 Task: For heading Use Comfortaa with violet colour & bold.  font size for heading18,  'Change the font style of data to'Courier New and font size to 9,  Change the alignment of both headline & data to Align right In the sheet  auditingSalesGoals
Action: Mouse moved to (449, 174)
Screenshot: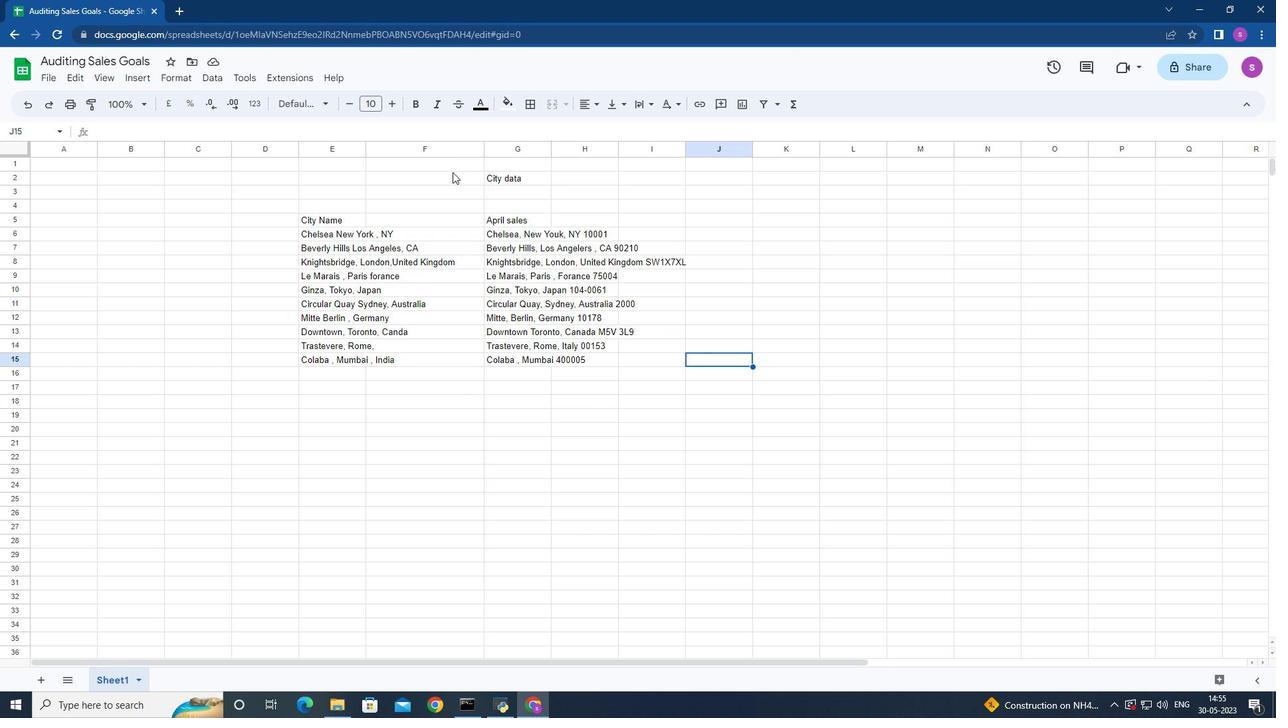 
Action: Mouse pressed left at (449, 174)
Screenshot: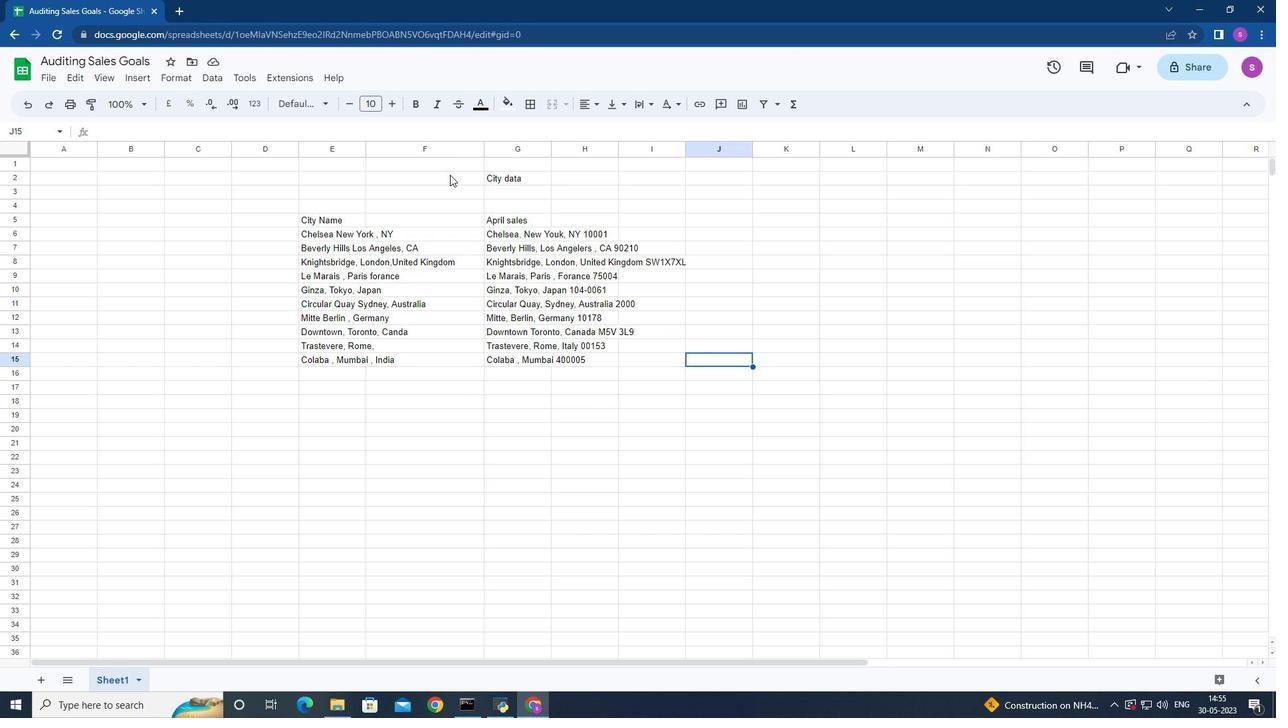 
Action: Mouse moved to (483, 104)
Screenshot: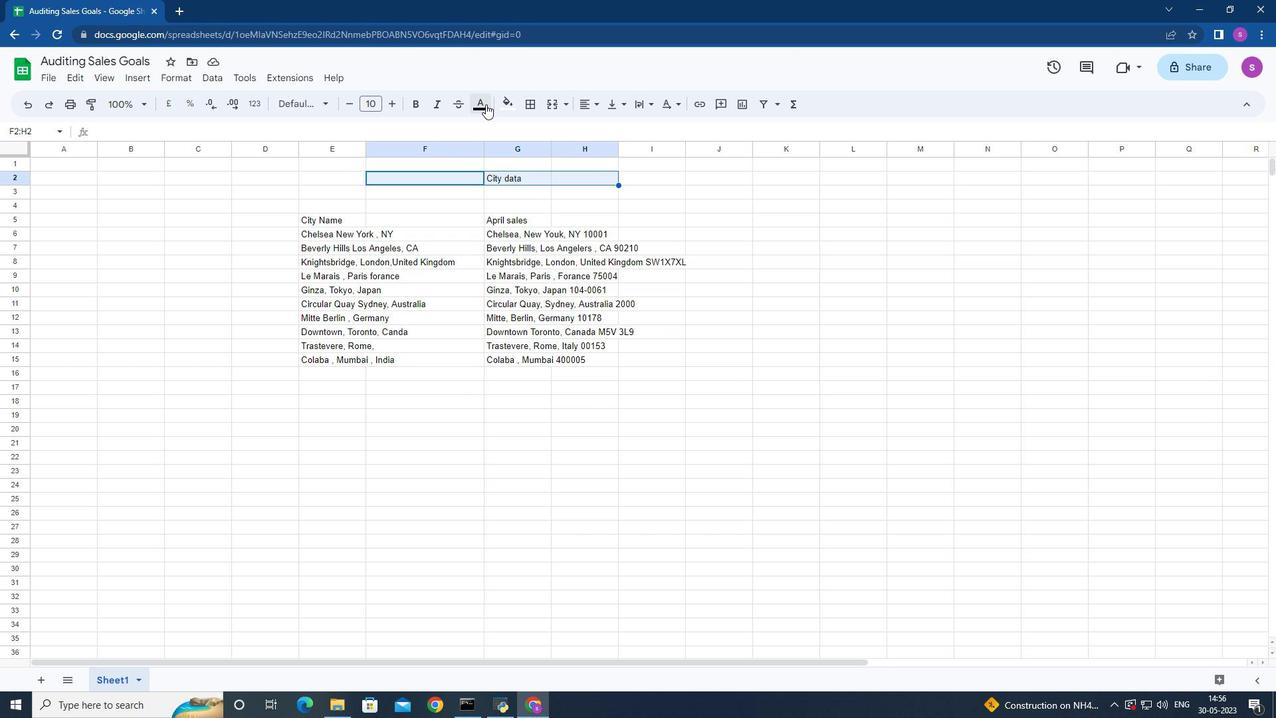 
Action: Mouse pressed left at (483, 104)
Screenshot: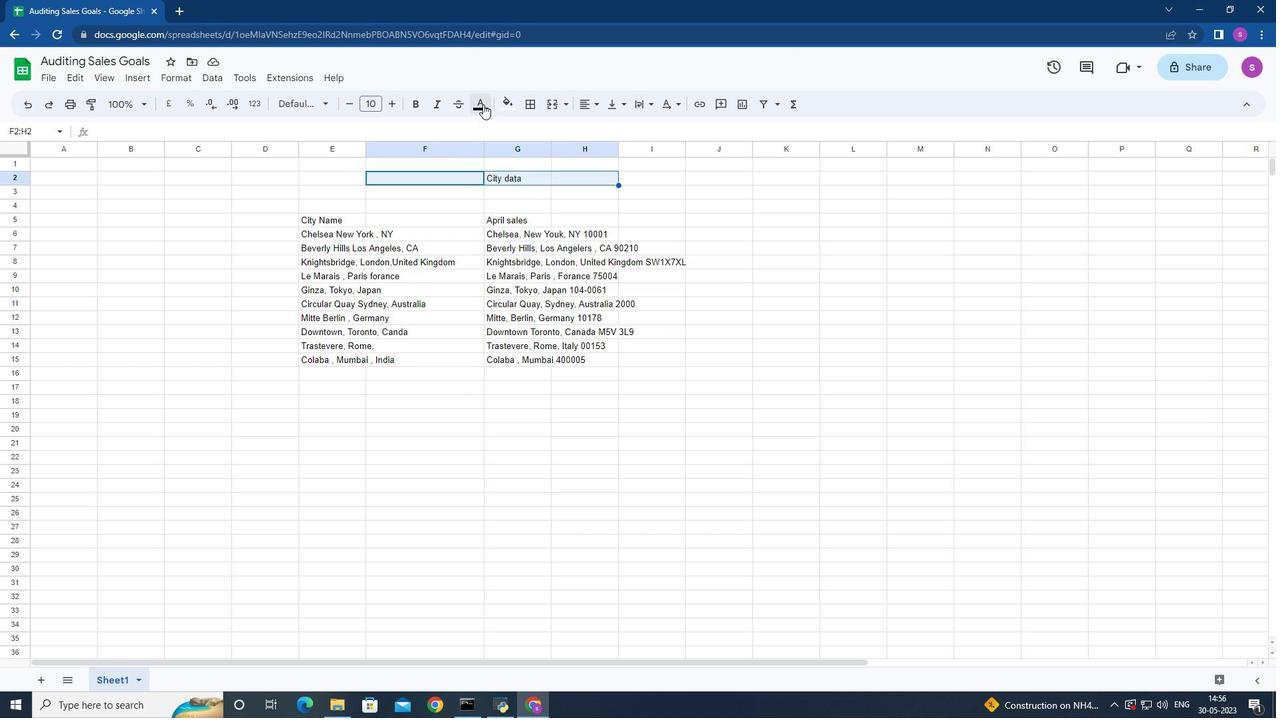 
Action: Mouse moved to (600, 162)
Screenshot: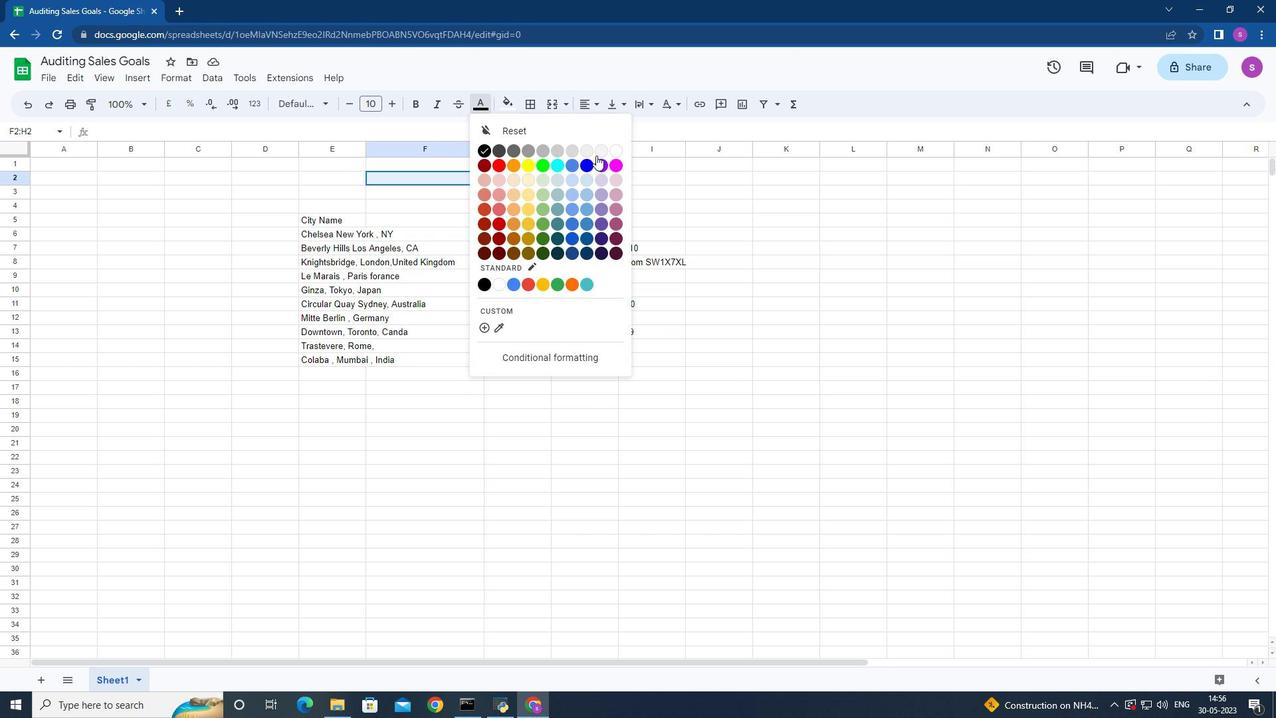 
Action: Mouse pressed left at (600, 162)
Screenshot: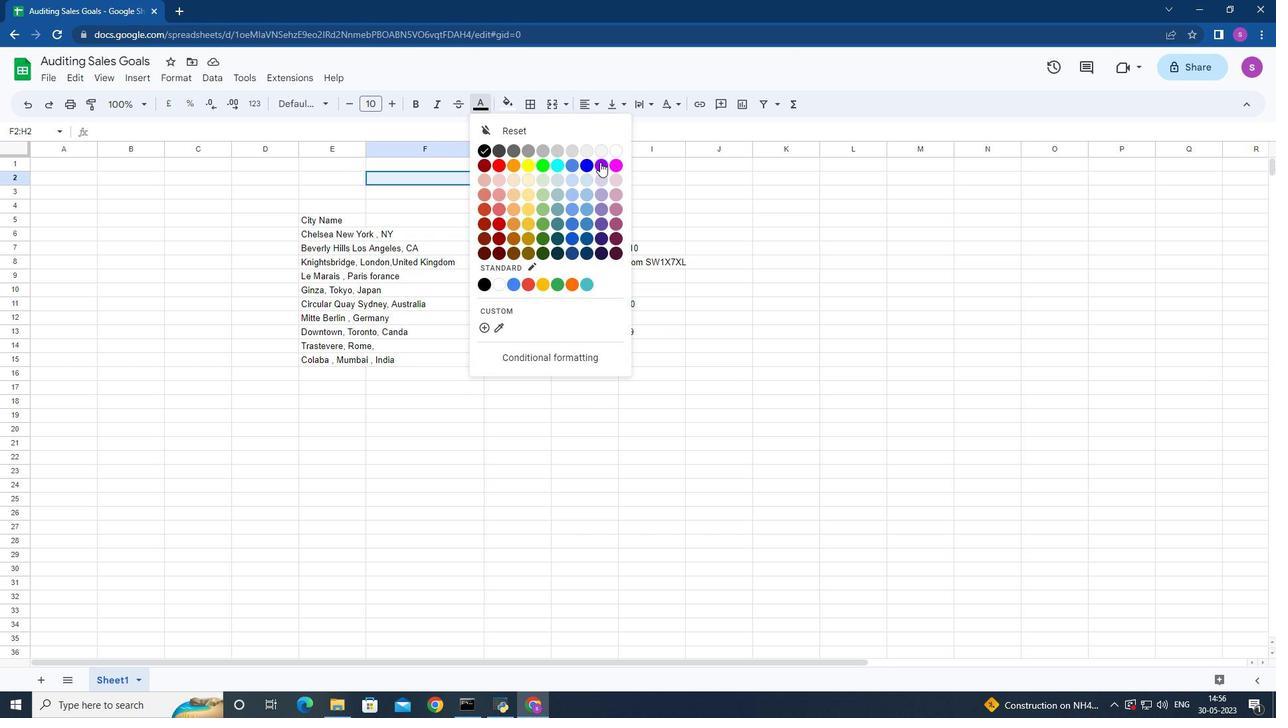 
Action: Mouse moved to (391, 104)
Screenshot: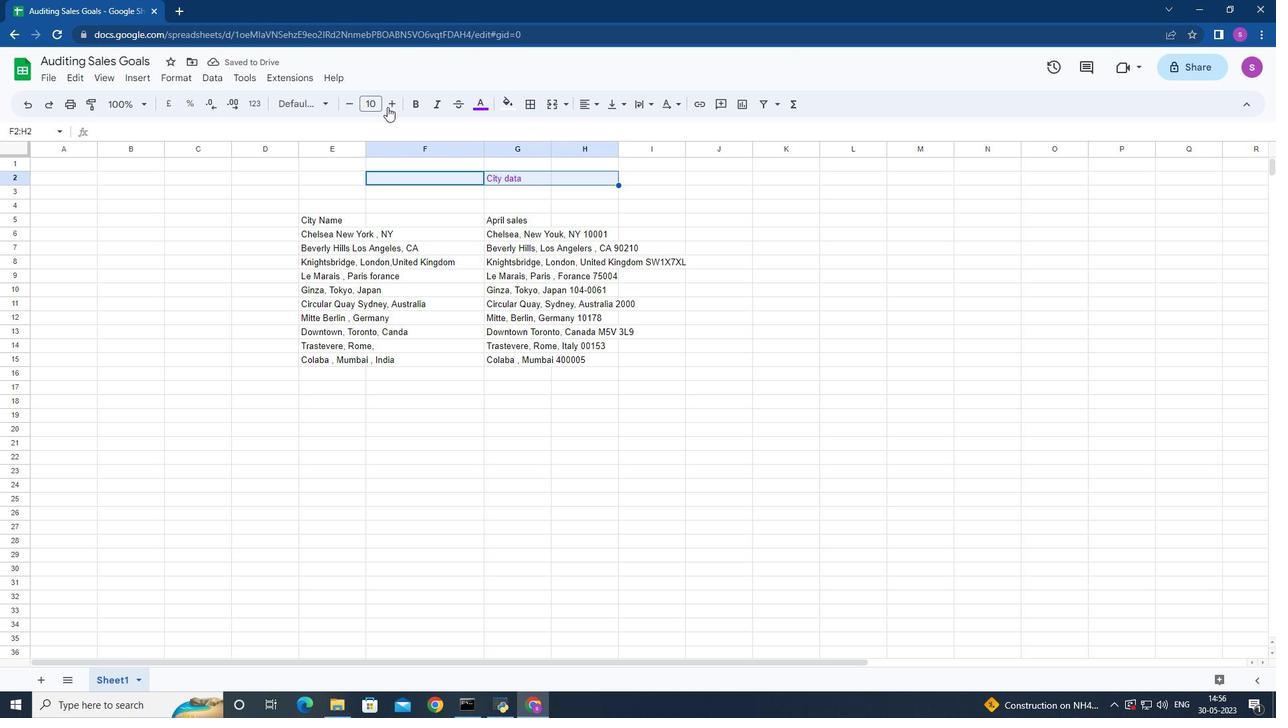 
Action: Mouse pressed left at (391, 104)
Screenshot: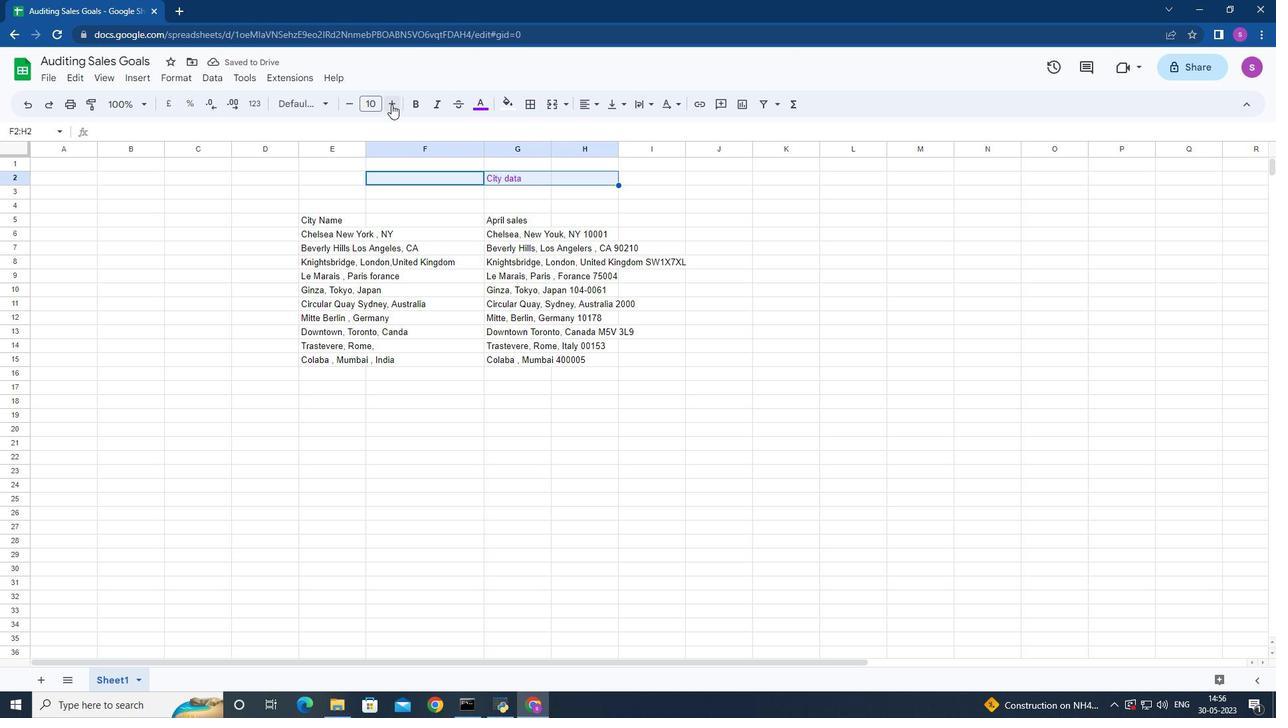 
Action: Mouse pressed left at (391, 104)
Screenshot: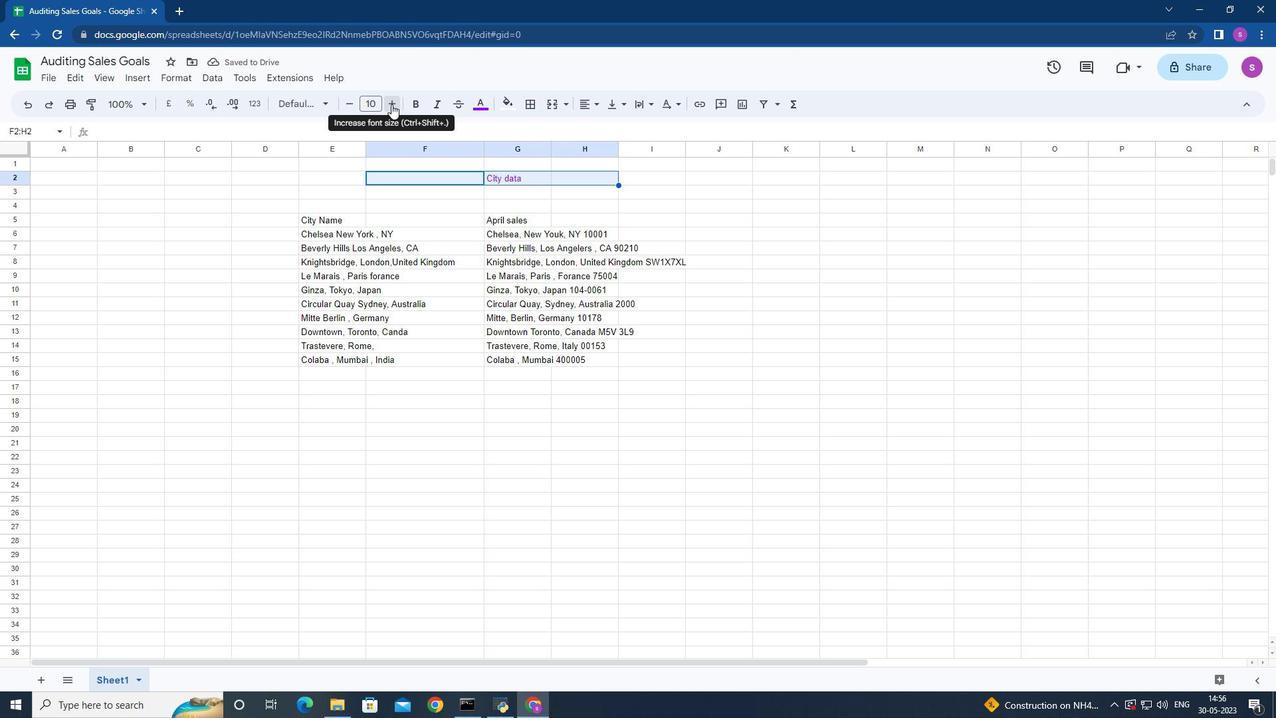 
Action: Mouse pressed left at (391, 104)
Screenshot: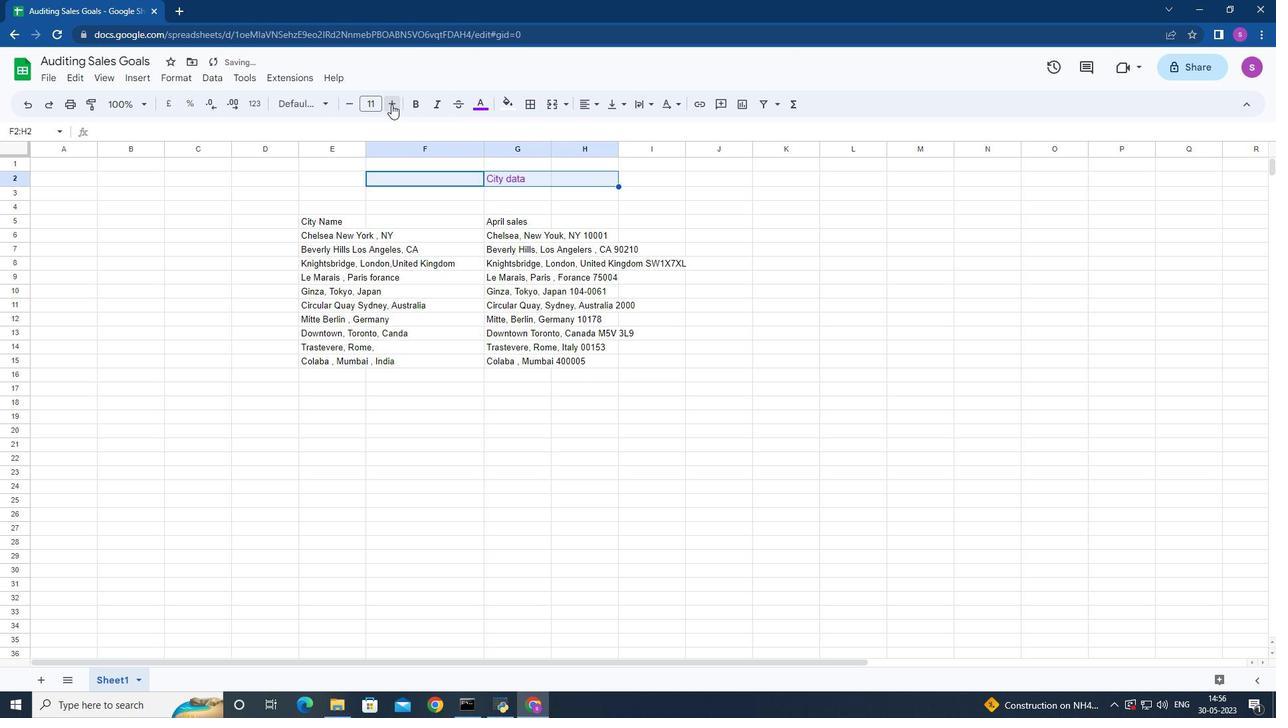 
Action: Mouse pressed left at (391, 104)
Screenshot: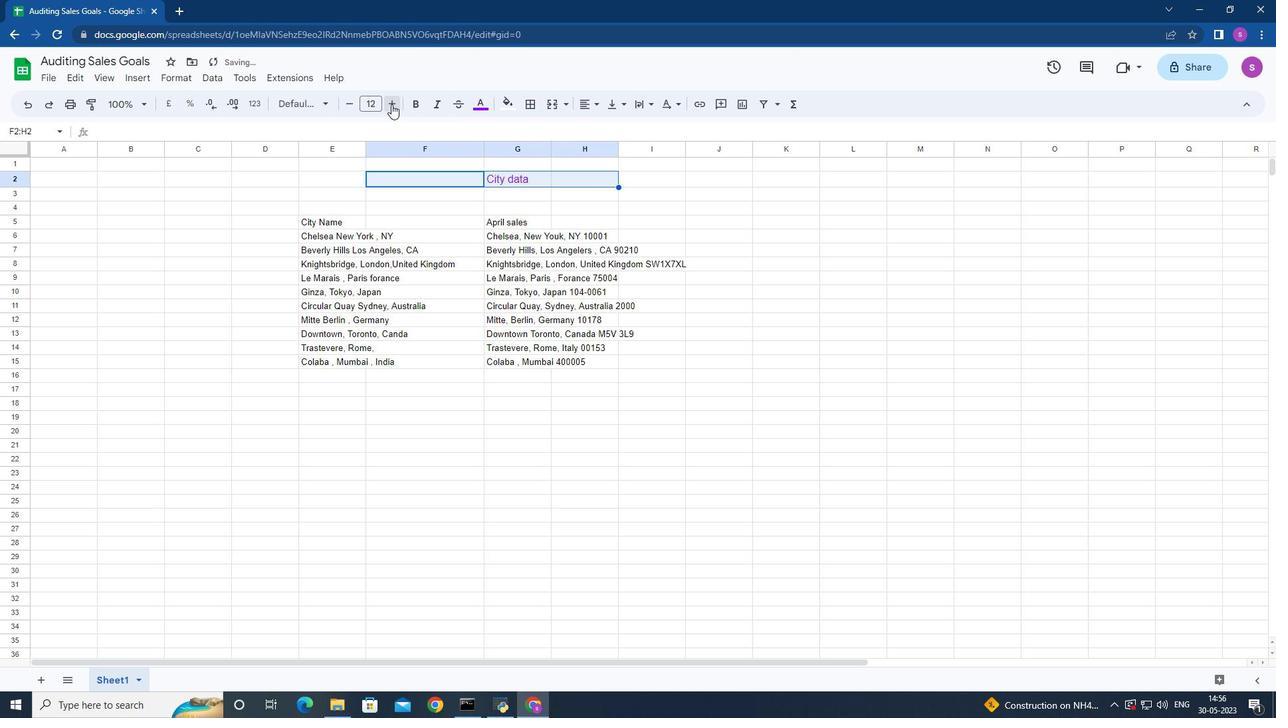 
Action: Mouse pressed left at (391, 104)
Screenshot: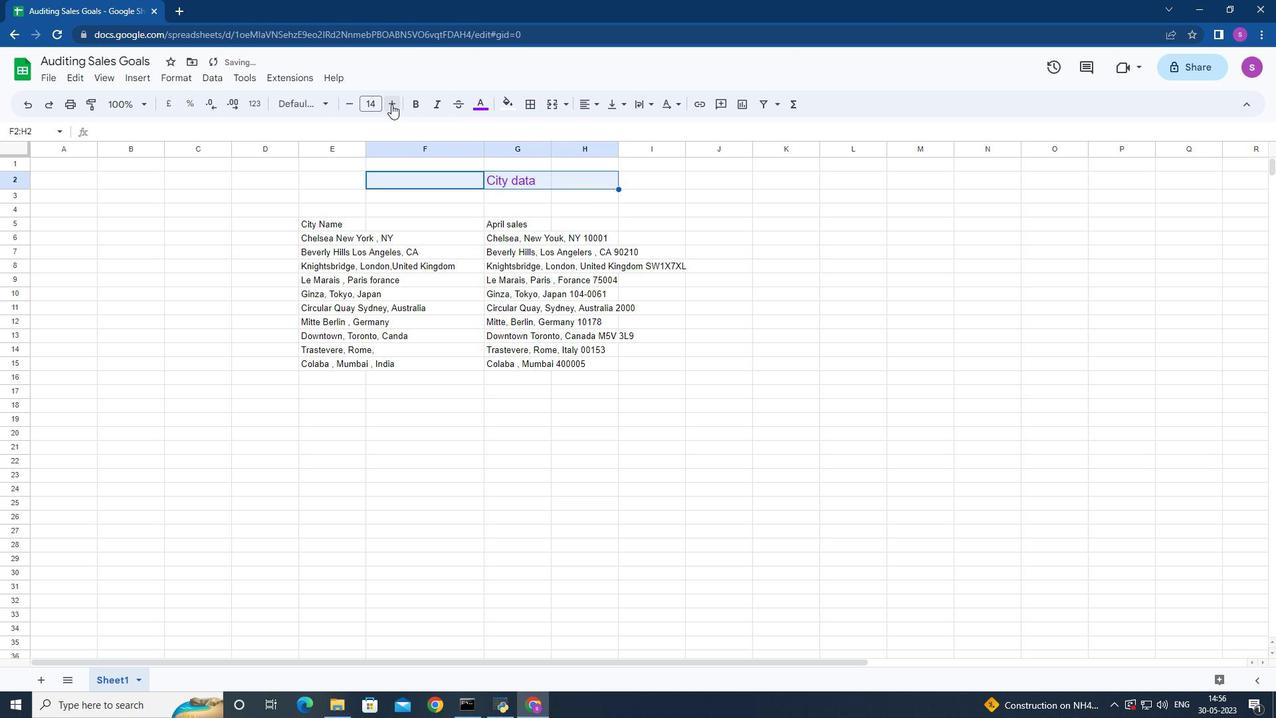 
Action: Mouse pressed left at (391, 104)
Screenshot: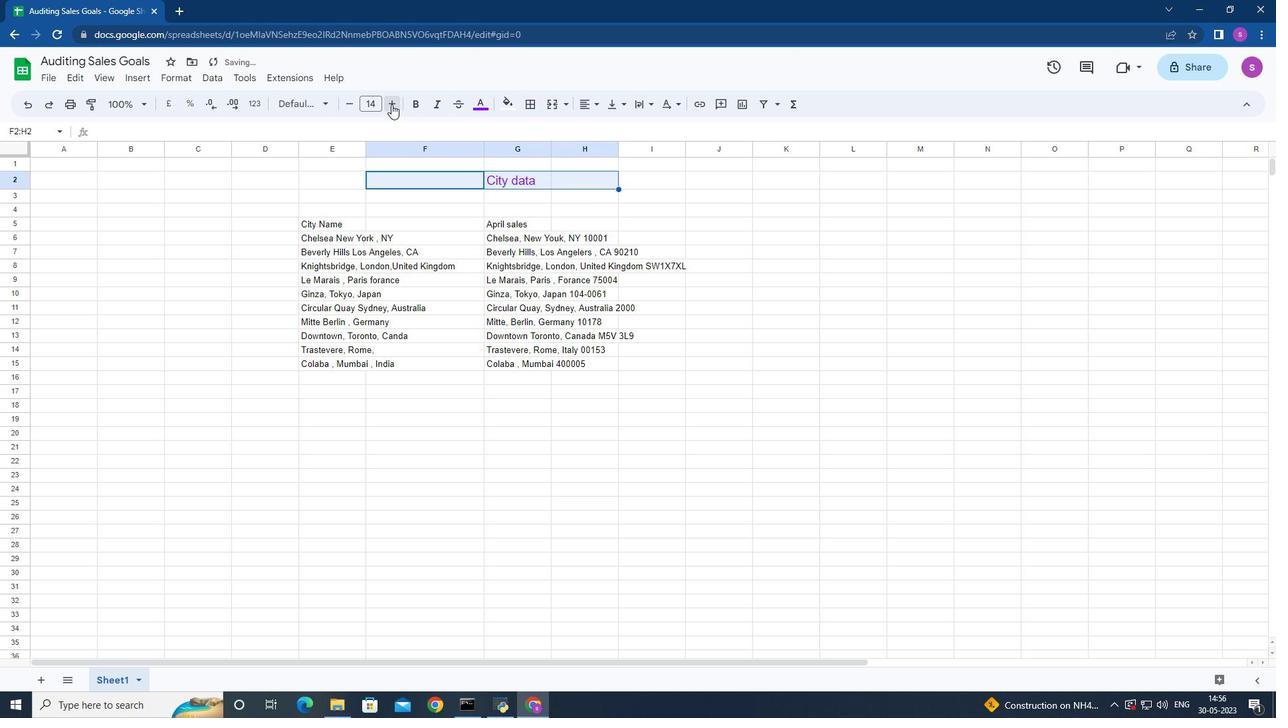 
Action: Mouse pressed left at (391, 104)
Screenshot: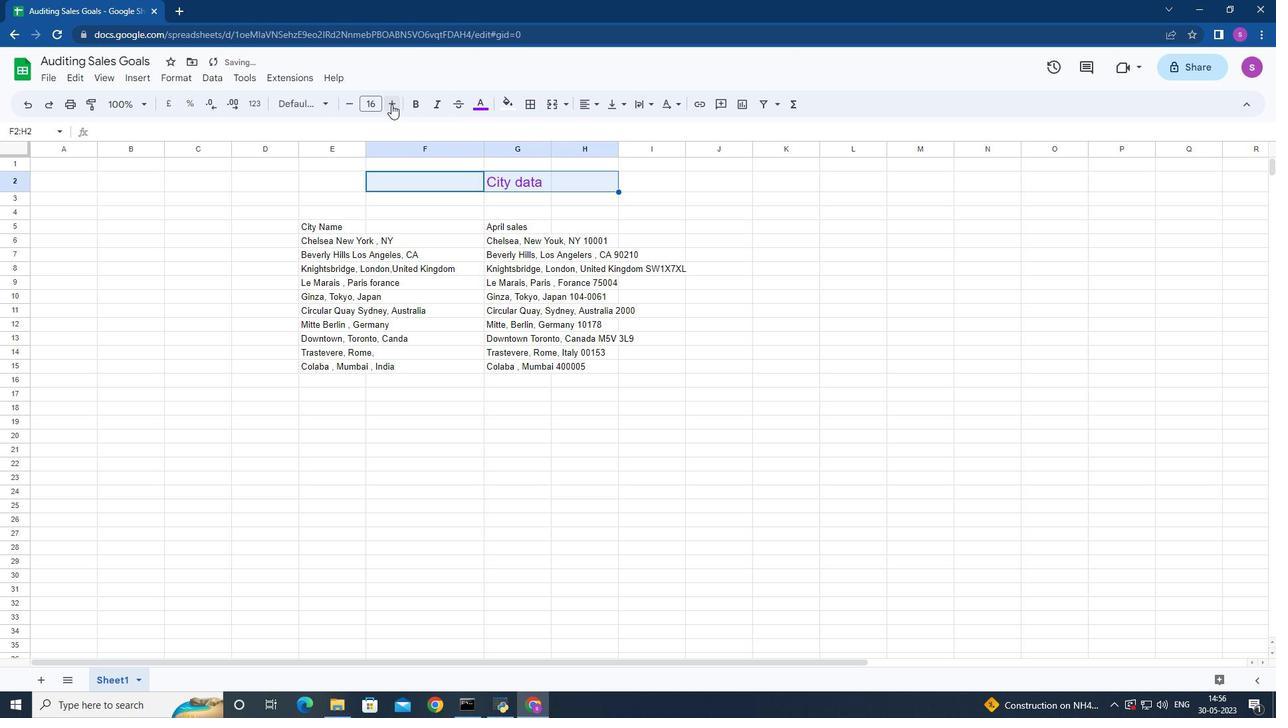 
Action: Mouse pressed left at (391, 104)
Screenshot: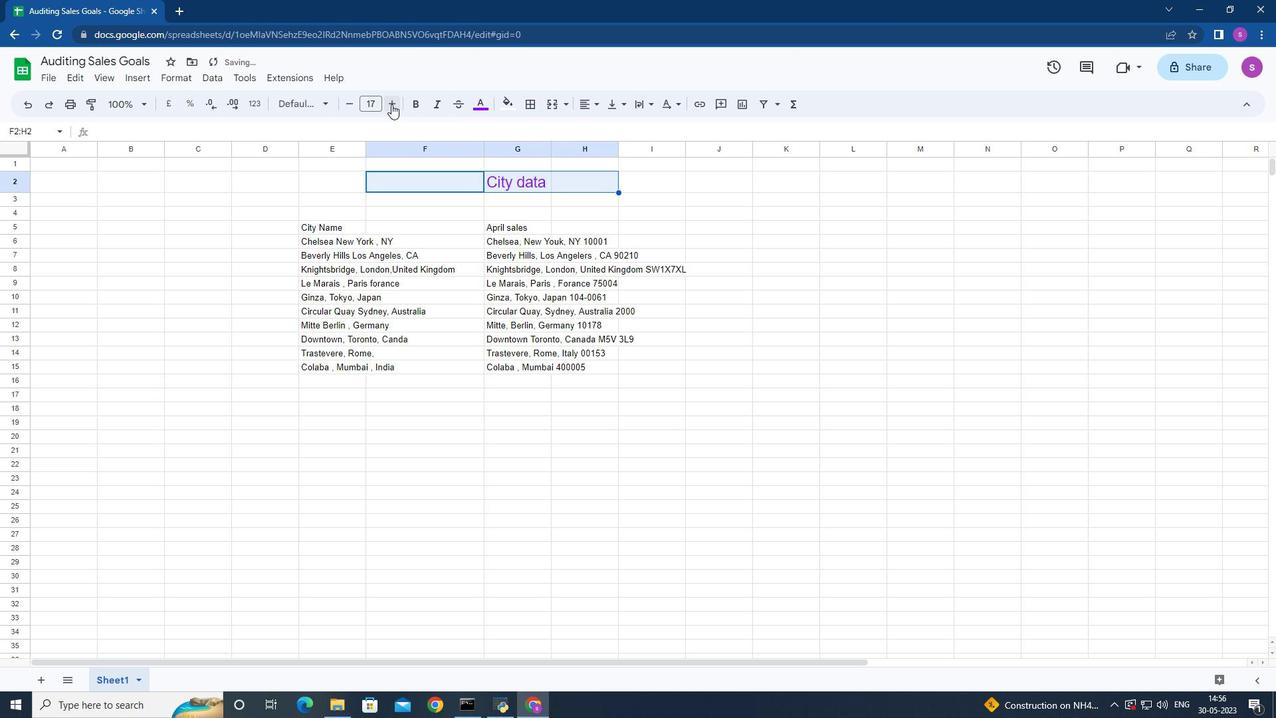 
Action: Mouse moved to (417, 107)
Screenshot: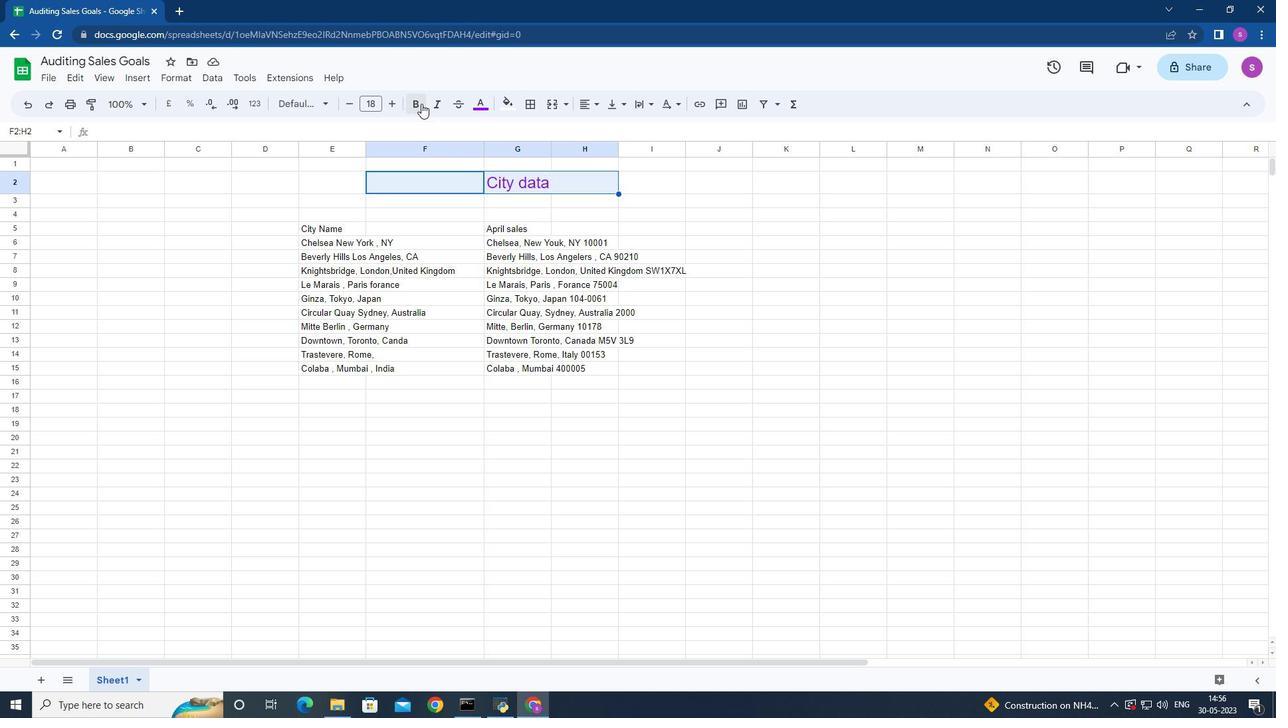 
Action: Mouse pressed left at (417, 107)
Screenshot: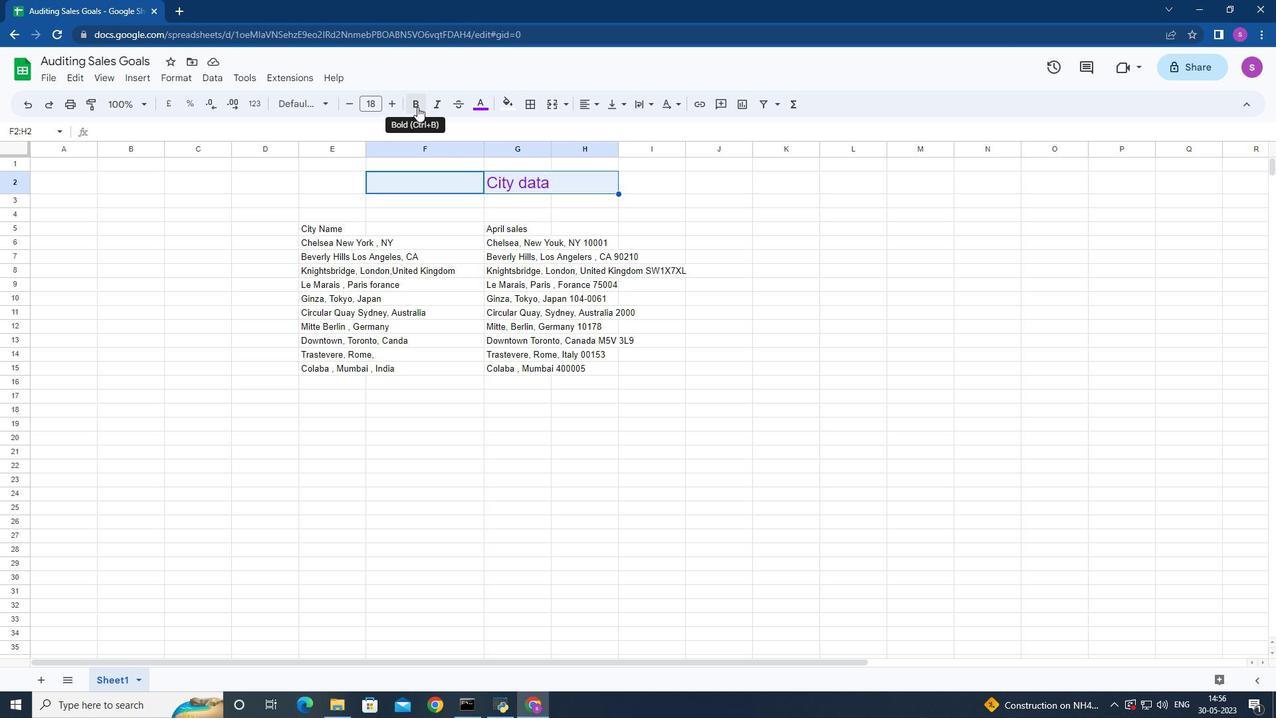 
Action: Mouse moved to (301, 226)
Screenshot: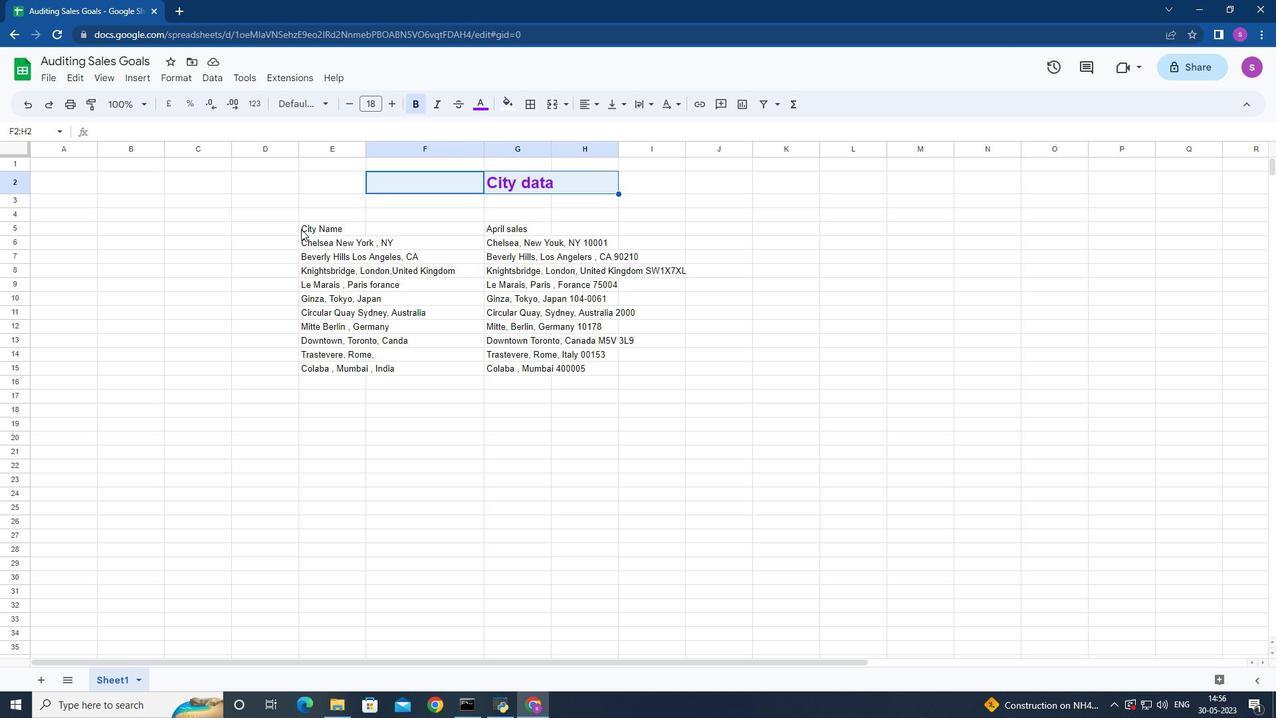 
Action: Mouse pressed left at (301, 226)
Screenshot: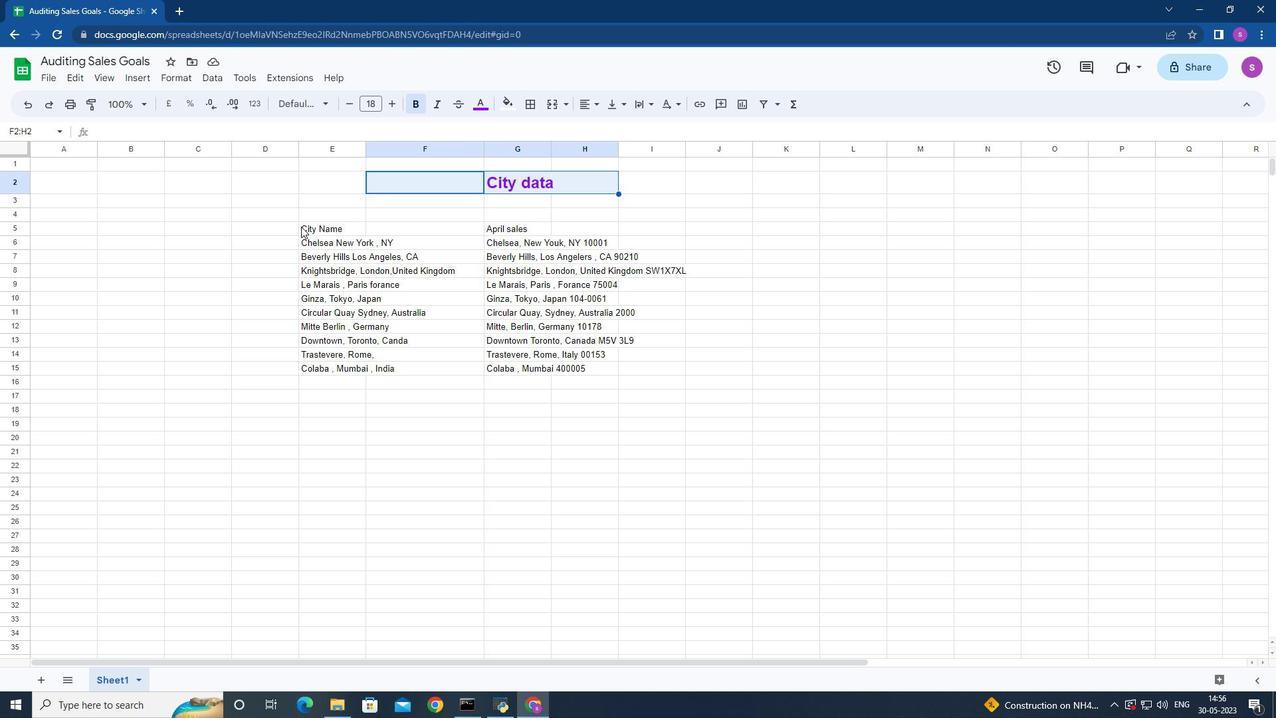 
Action: Mouse moved to (322, 104)
Screenshot: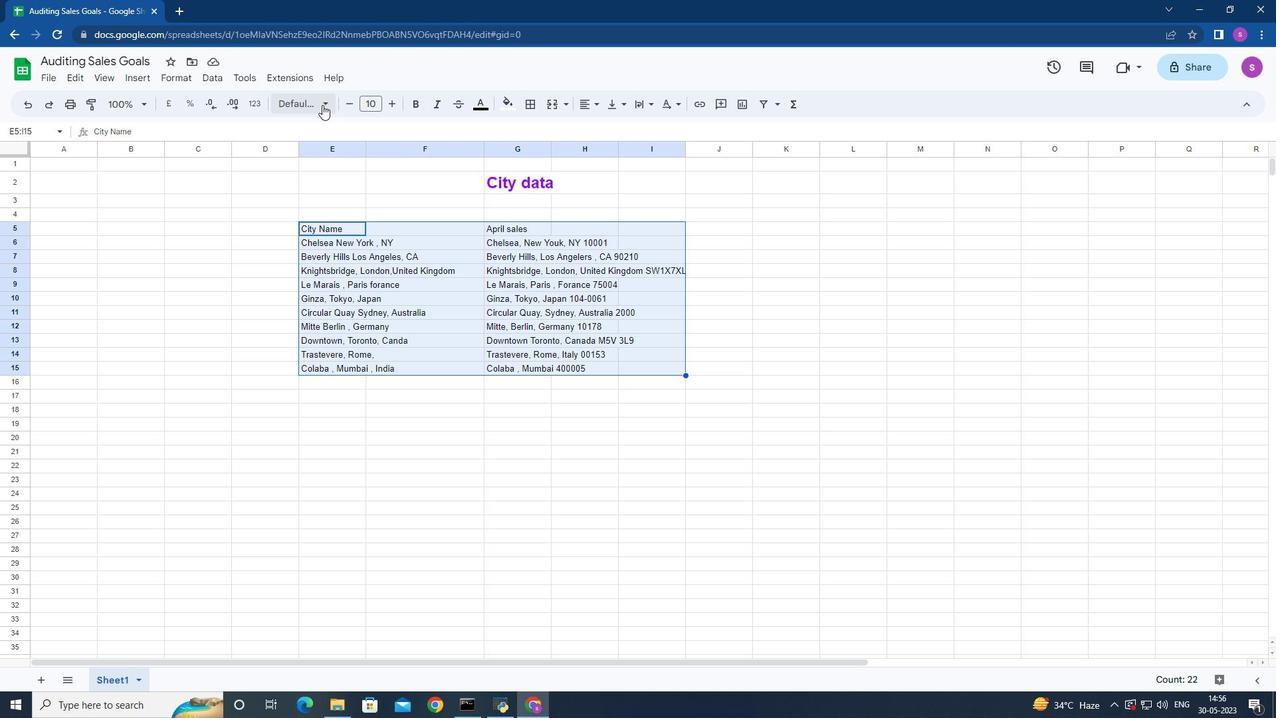 
Action: Mouse pressed left at (322, 104)
Screenshot: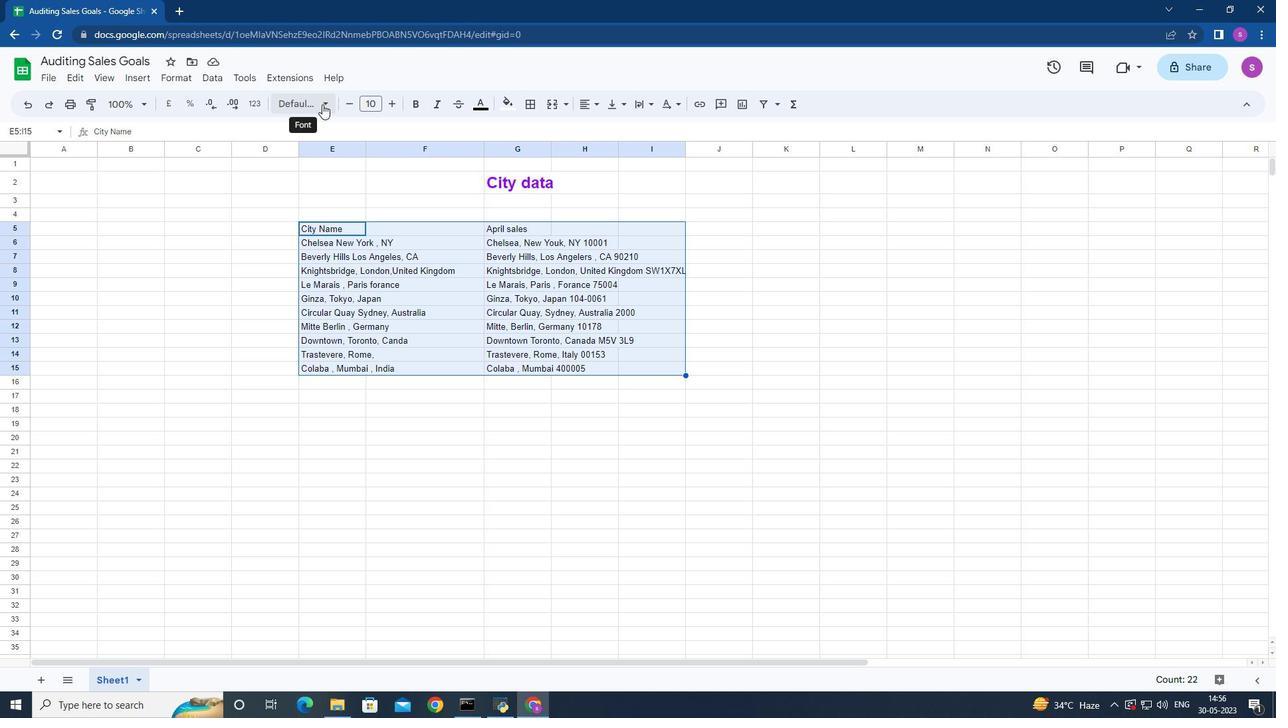 
Action: Mouse moved to (375, 468)
Screenshot: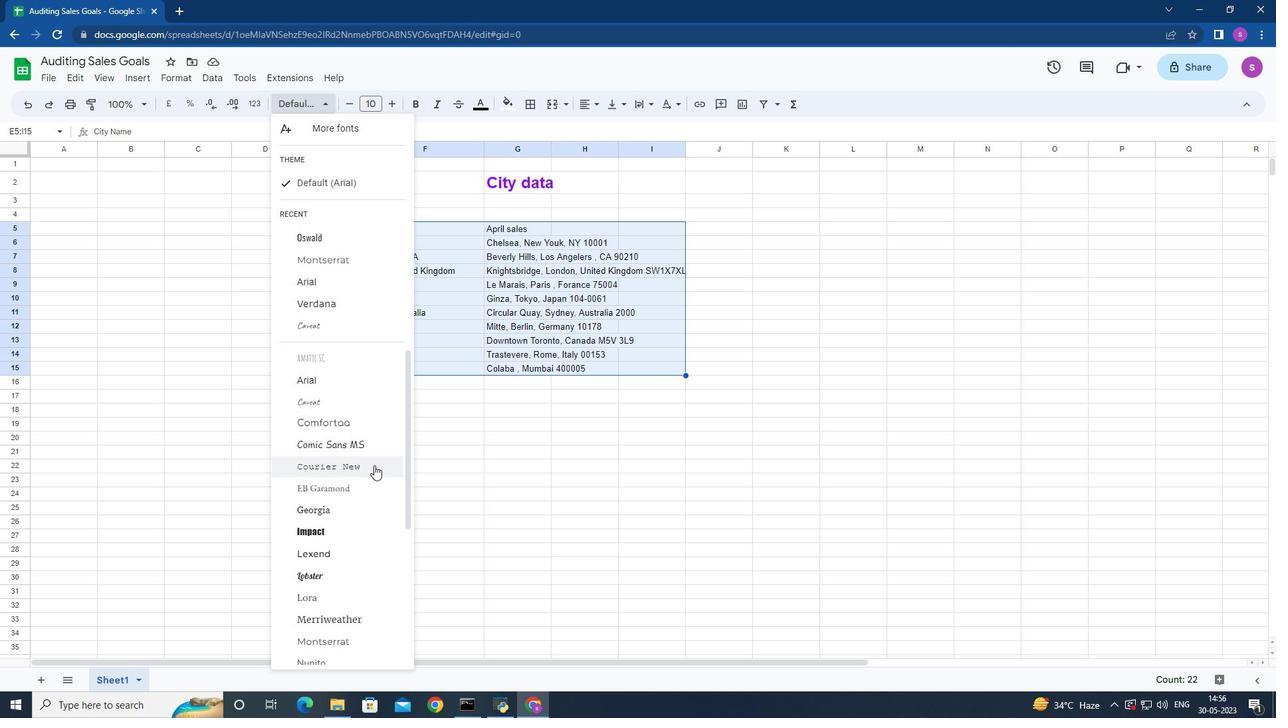 
Action: Mouse pressed left at (375, 468)
Screenshot: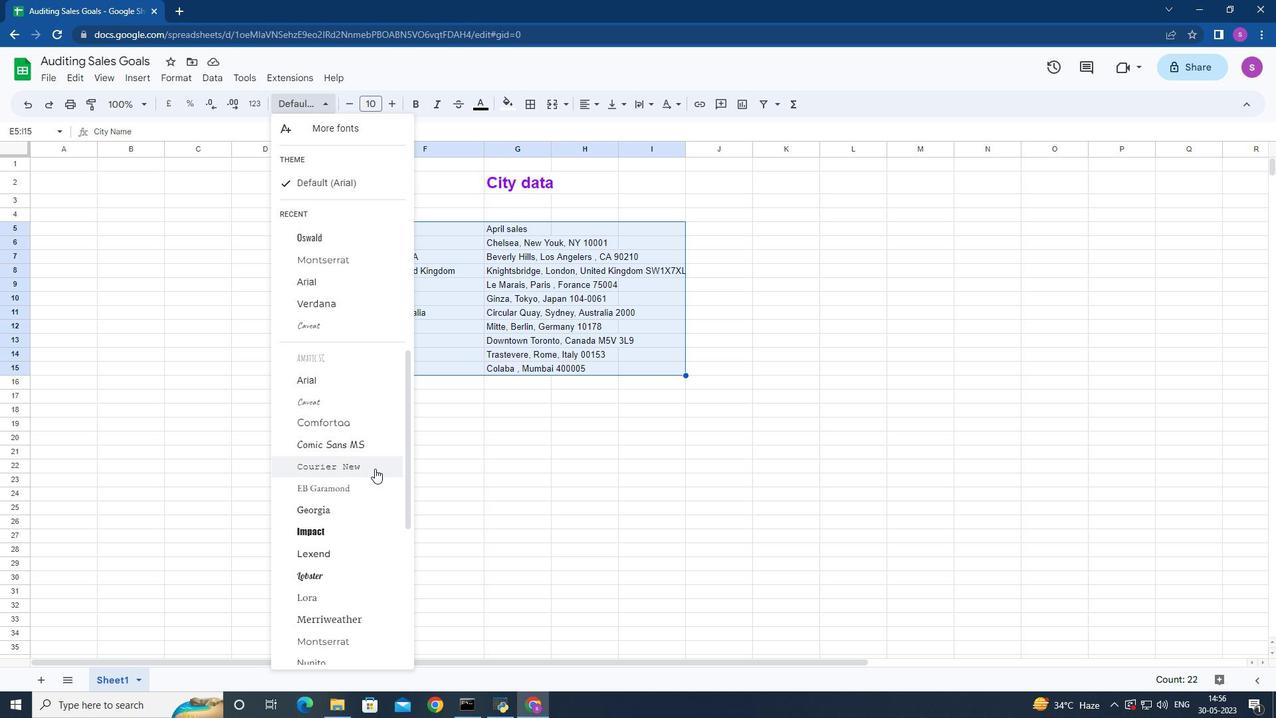 
Action: Mouse moved to (348, 103)
Screenshot: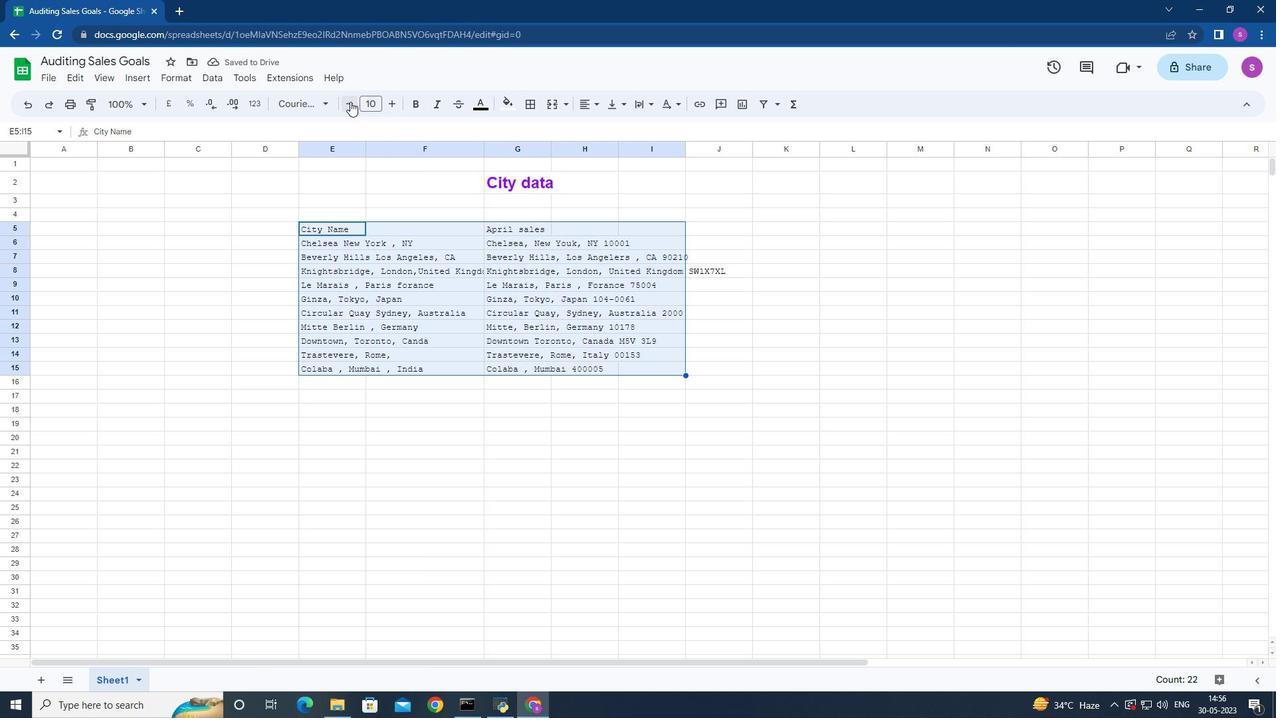 
Action: Mouse pressed left at (348, 103)
Screenshot: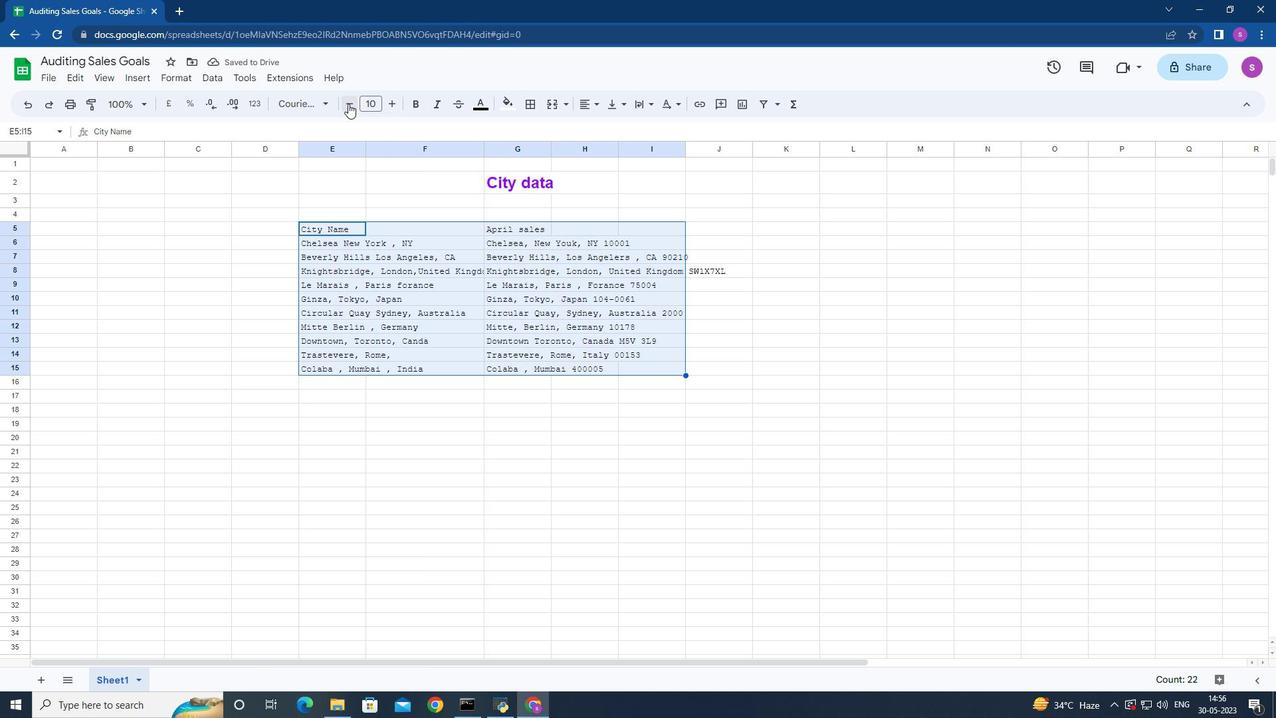 
Action: Mouse moved to (593, 104)
Screenshot: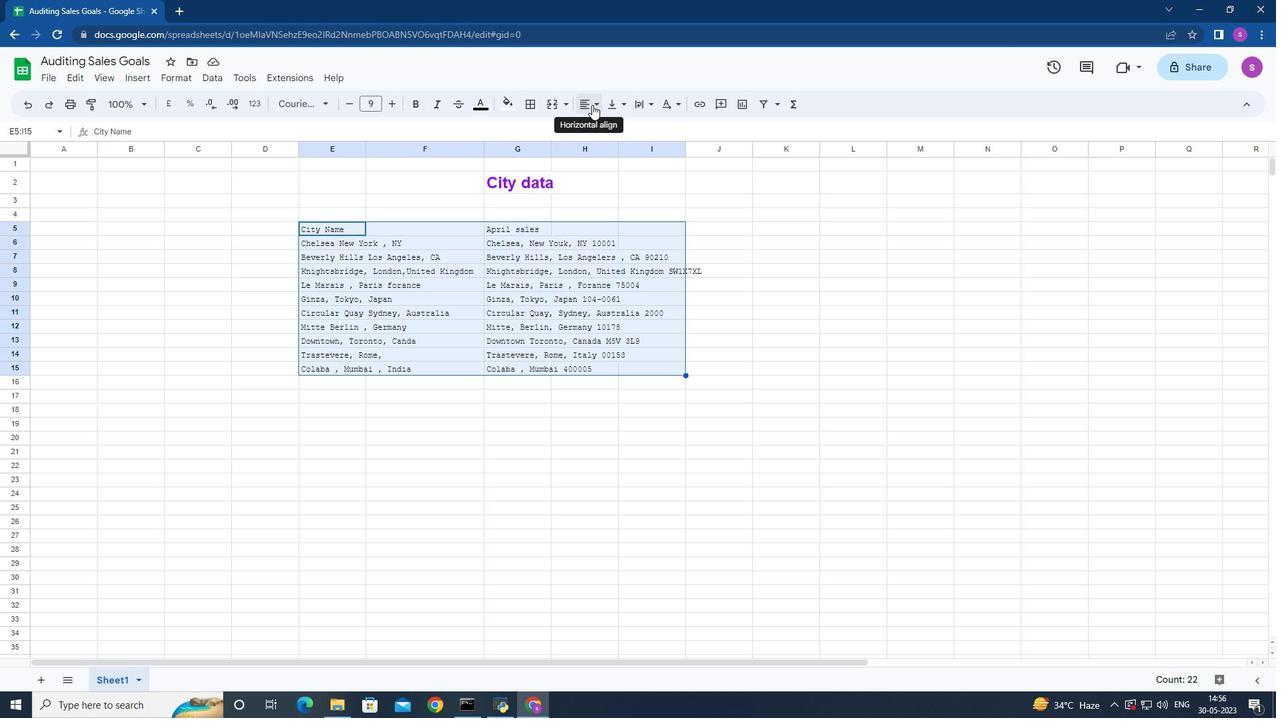 
Action: Mouse pressed left at (593, 104)
Screenshot: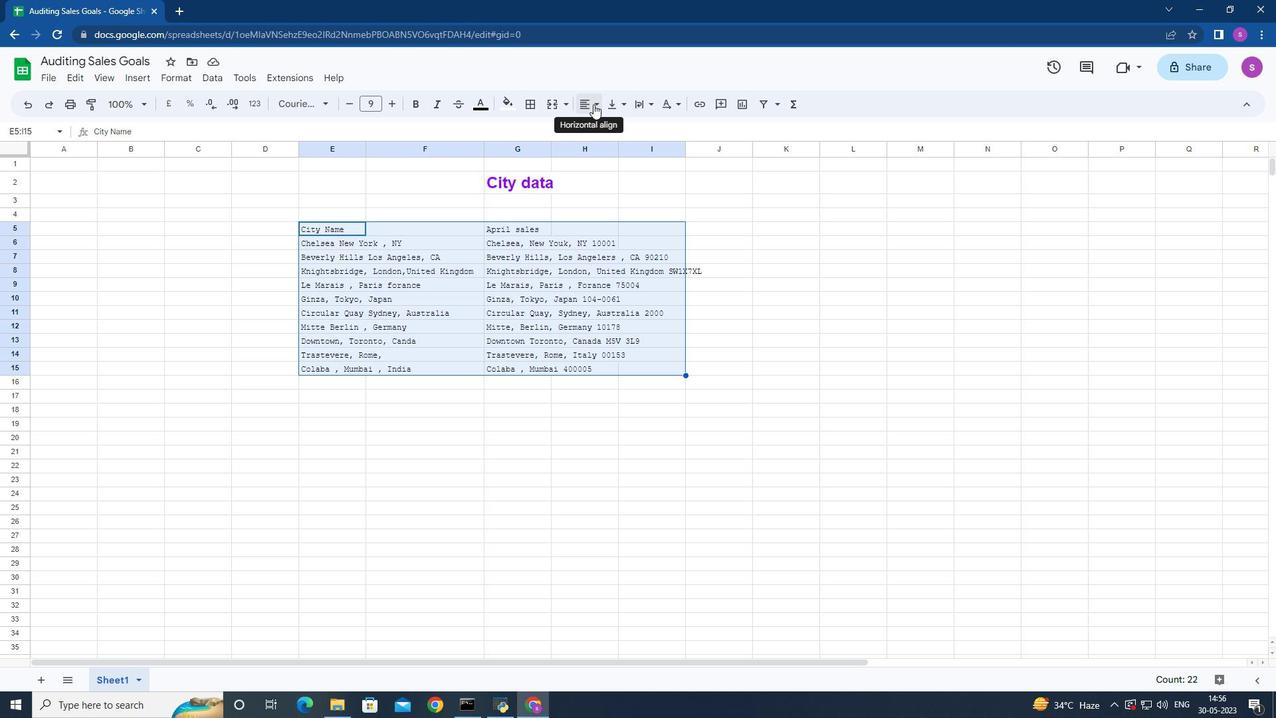 
Action: Mouse moved to (631, 130)
Screenshot: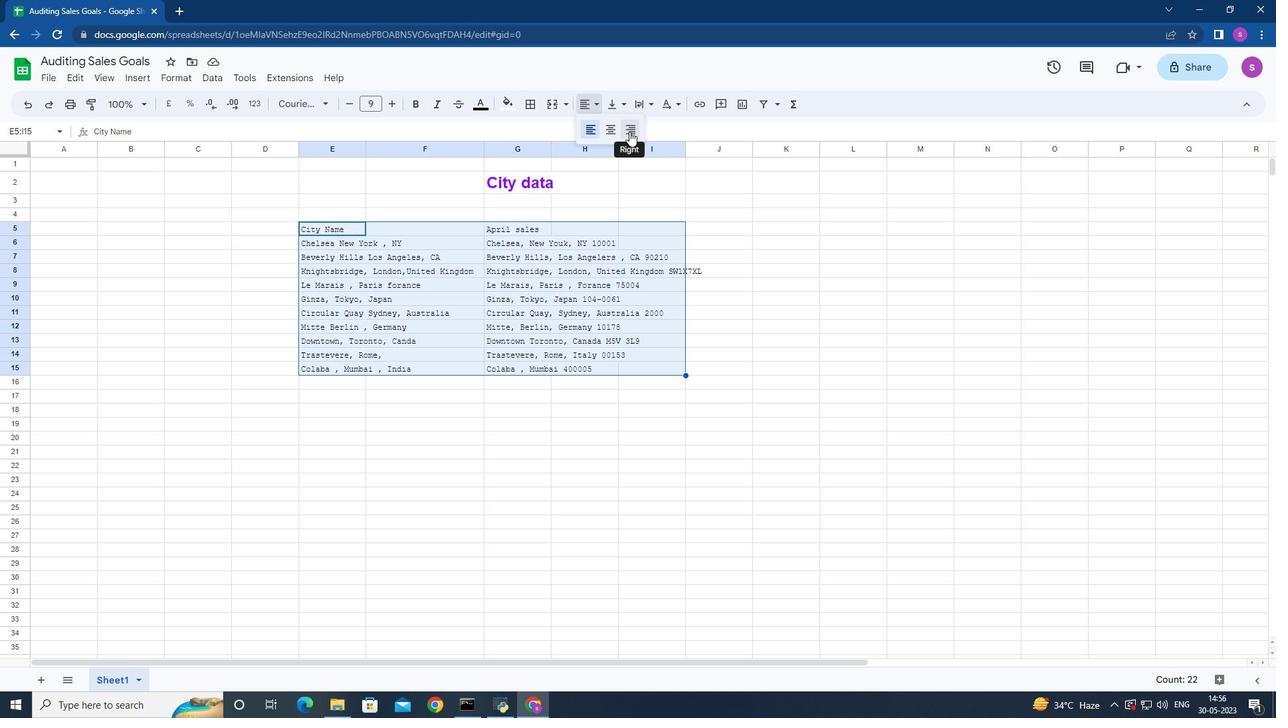 
Action: Mouse pressed left at (631, 130)
Screenshot: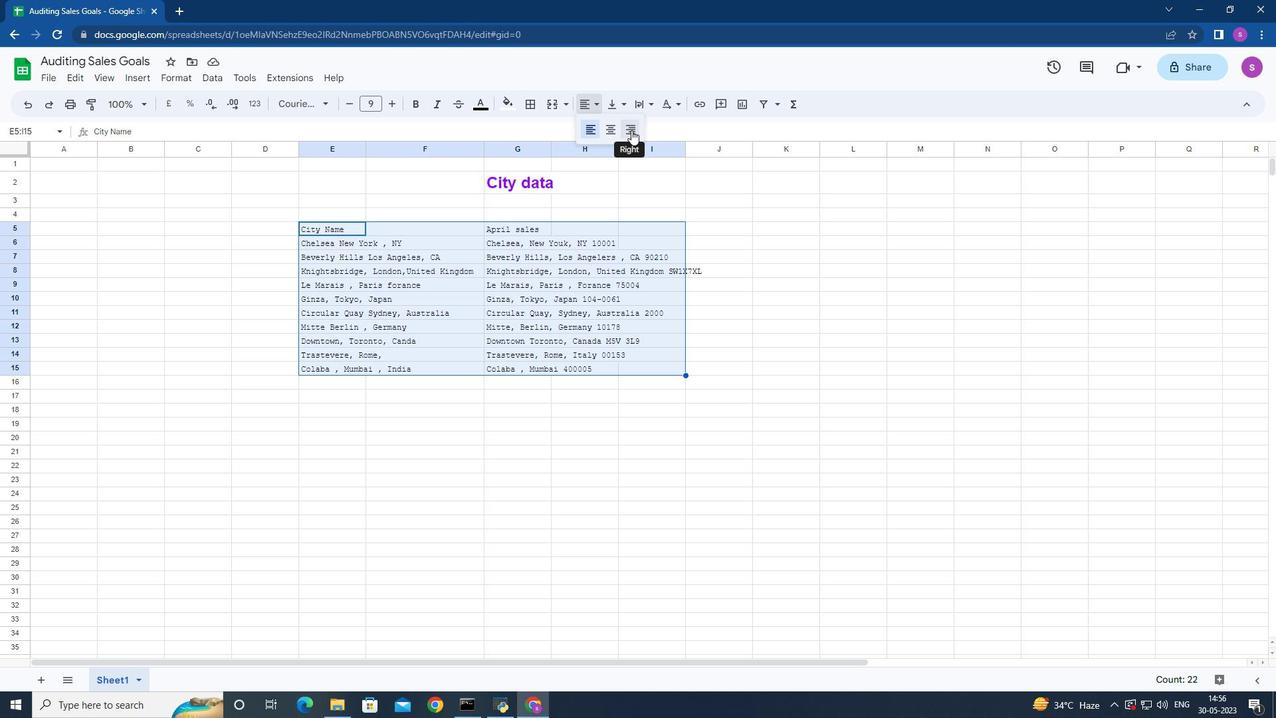 
Action: Mouse moved to (443, 180)
Screenshot: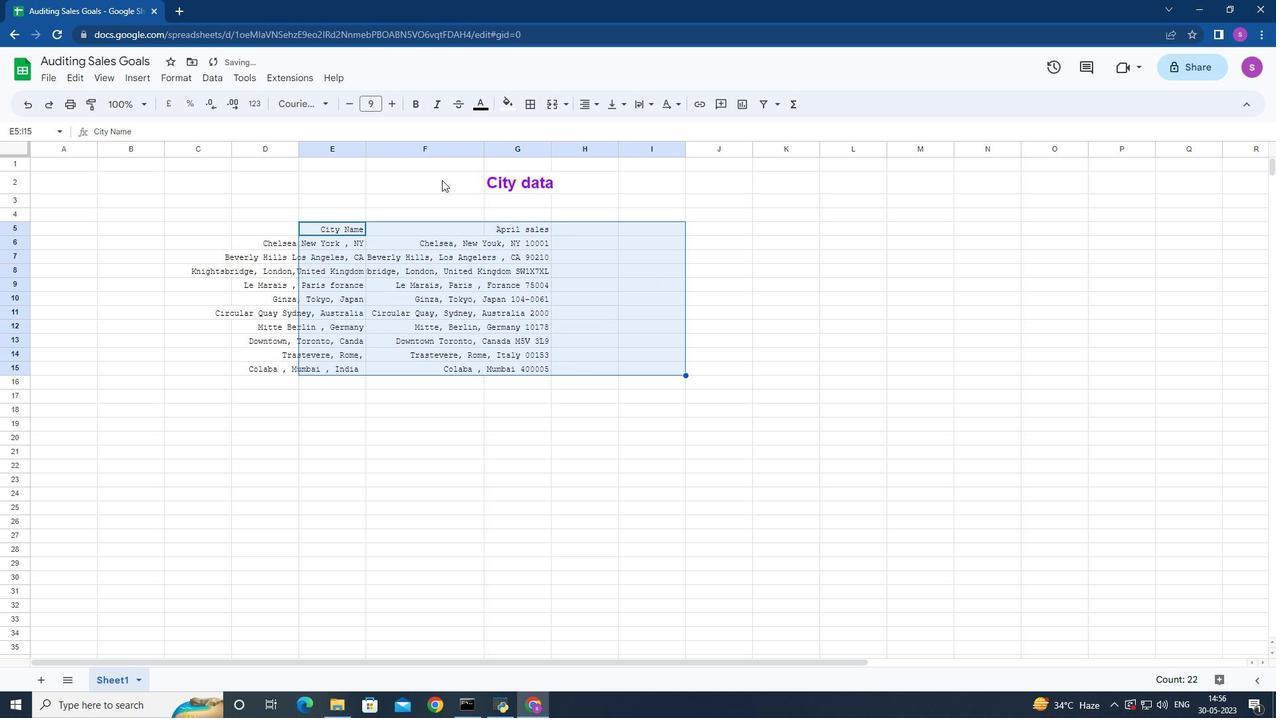 
Action: Mouse pressed left at (443, 180)
Screenshot: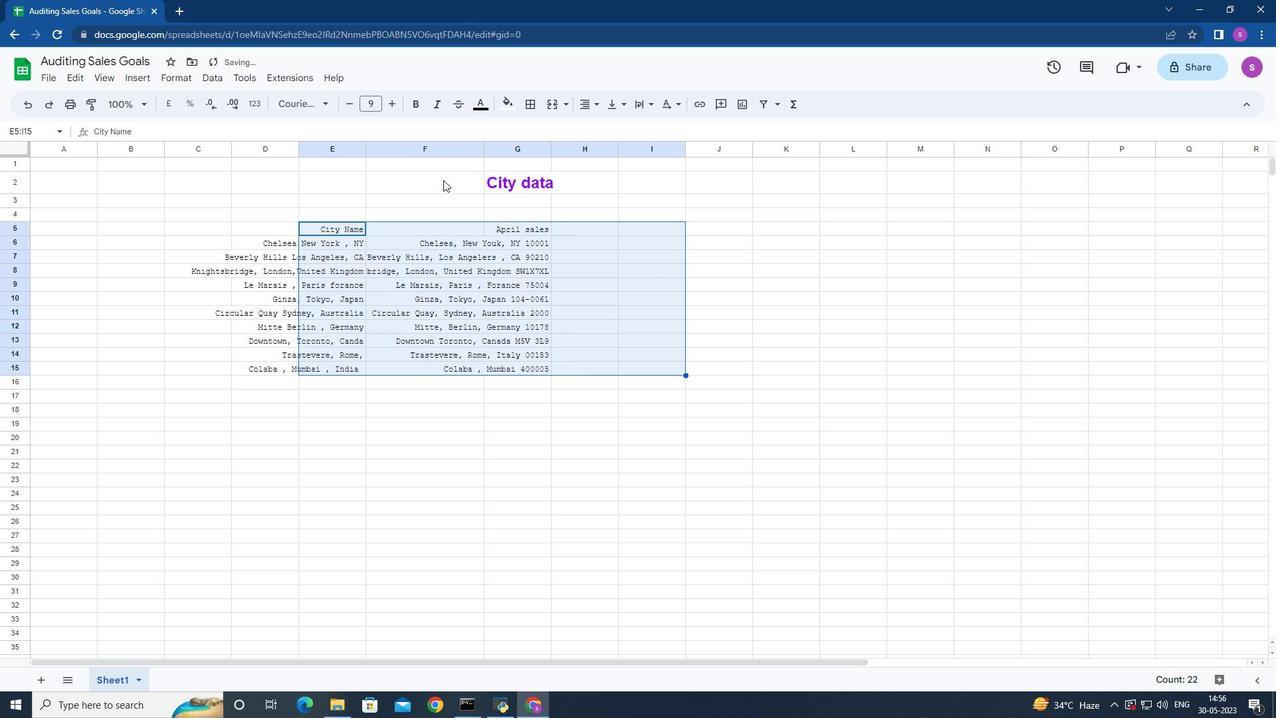
Action: Mouse moved to (593, 104)
Screenshot: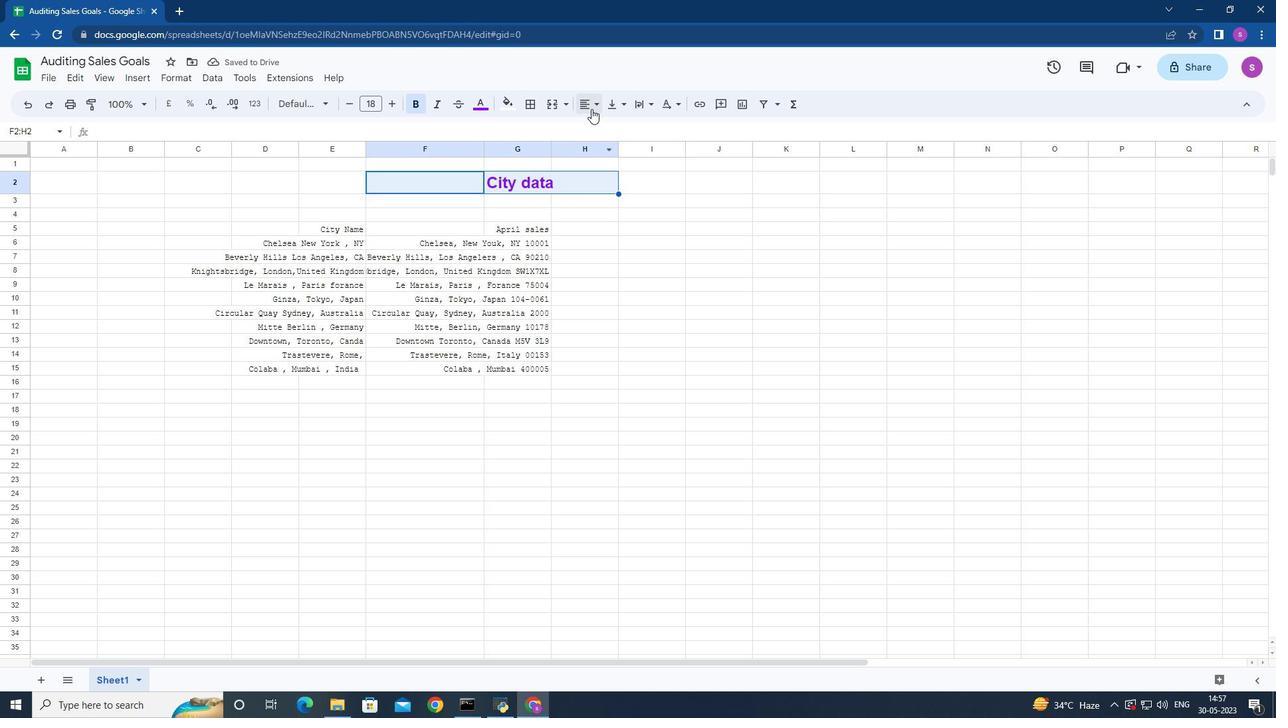 
Action: Mouse pressed left at (593, 104)
Screenshot: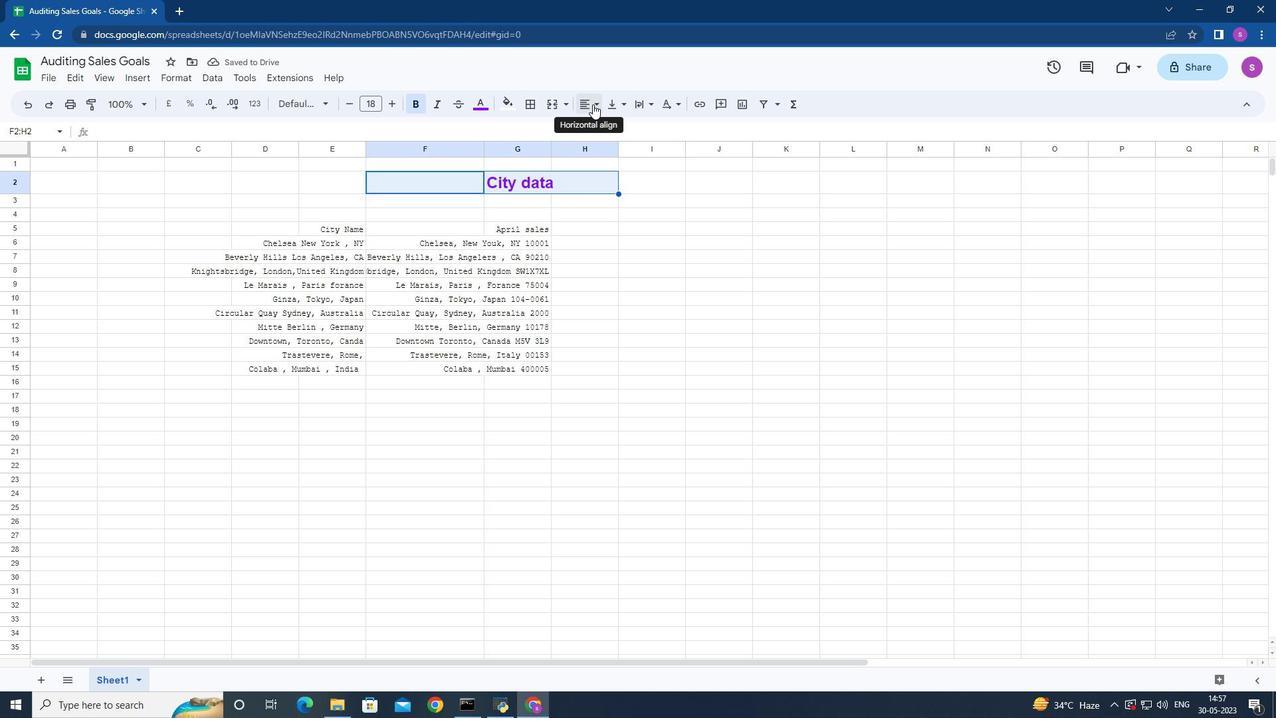 
Action: Mouse moved to (632, 125)
Screenshot: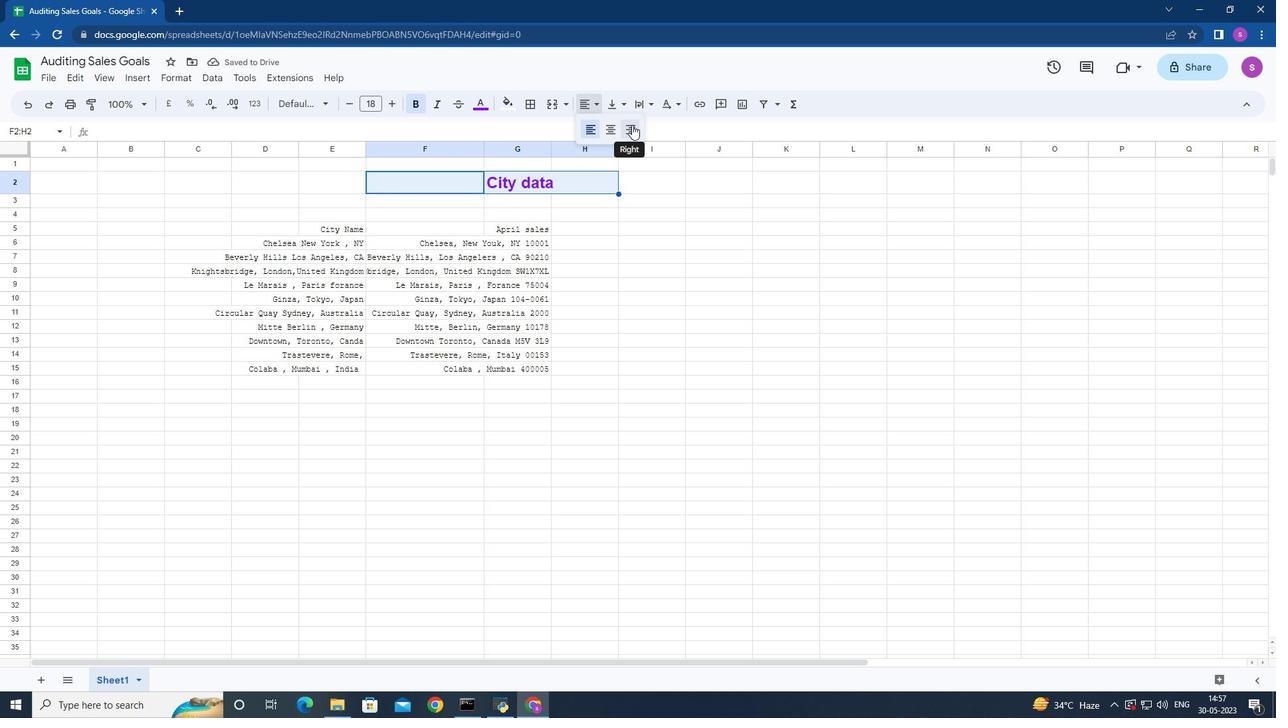 
Action: Mouse pressed left at (632, 125)
Screenshot: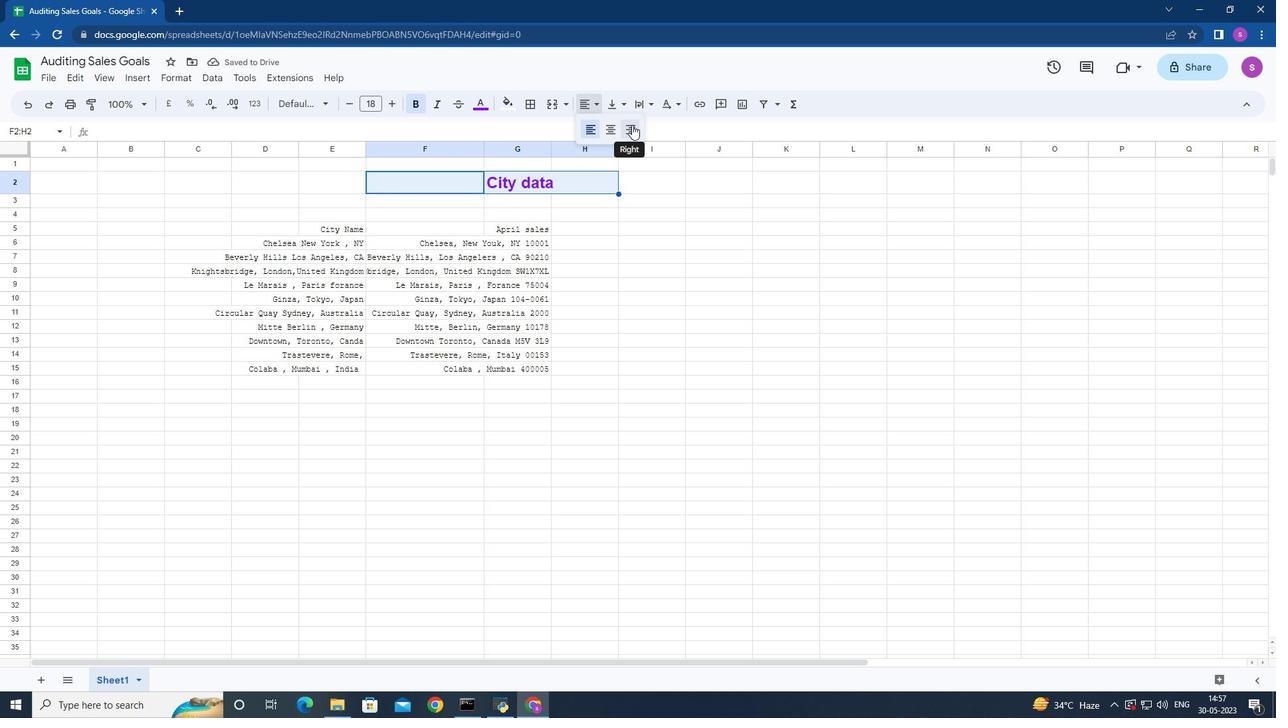 
Action: Mouse moved to (619, 305)
Screenshot: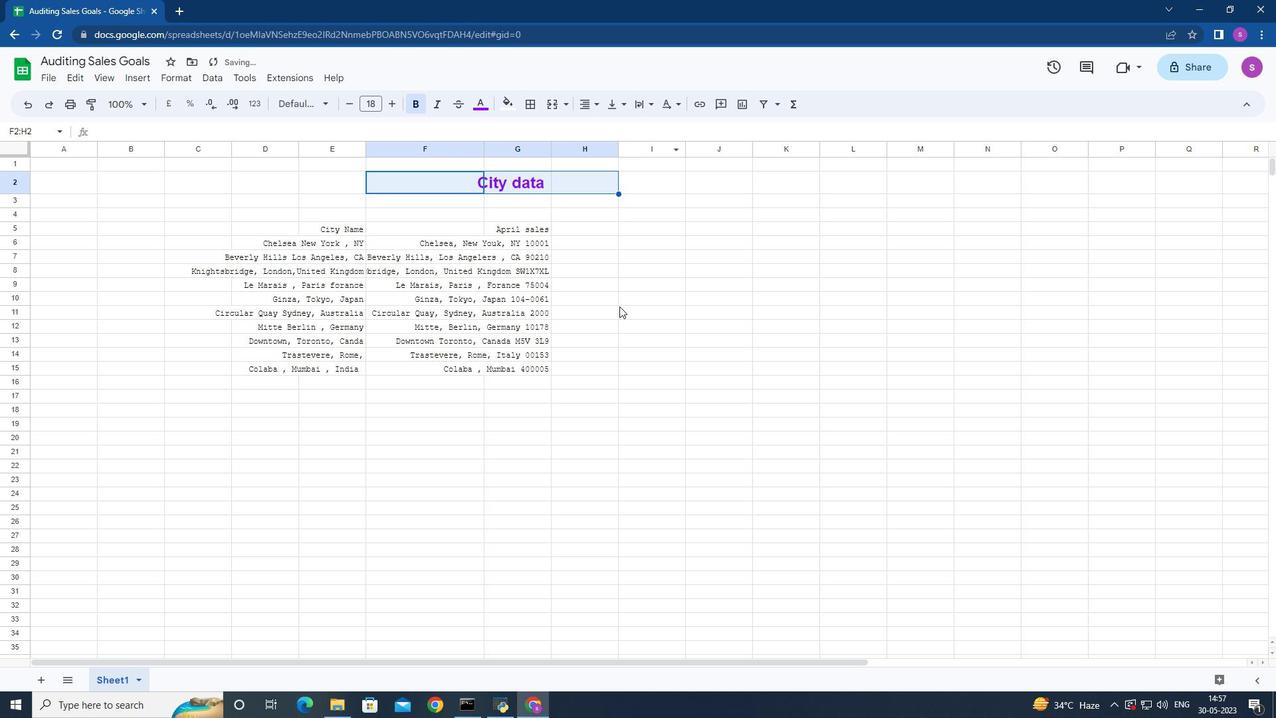 
Action: Mouse scrolled (619, 305) with delta (0, 0)
Screenshot: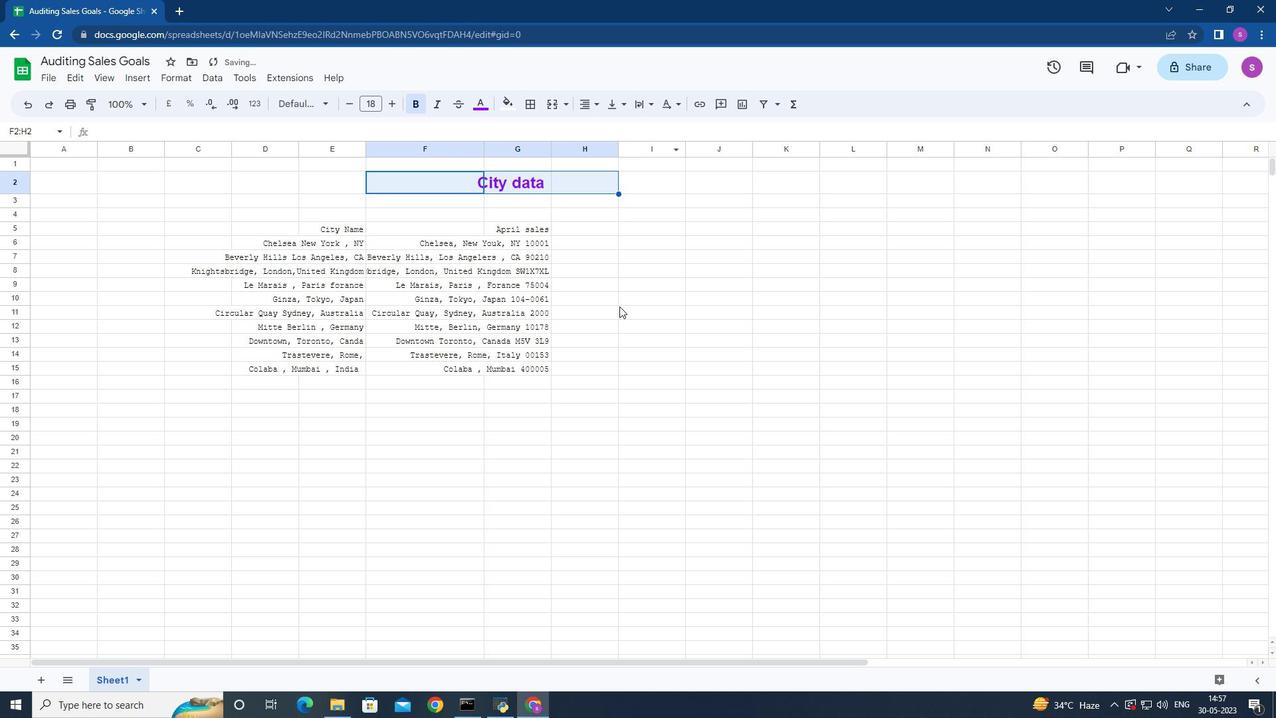 
Action: Mouse moved to (619, 303)
Screenshot: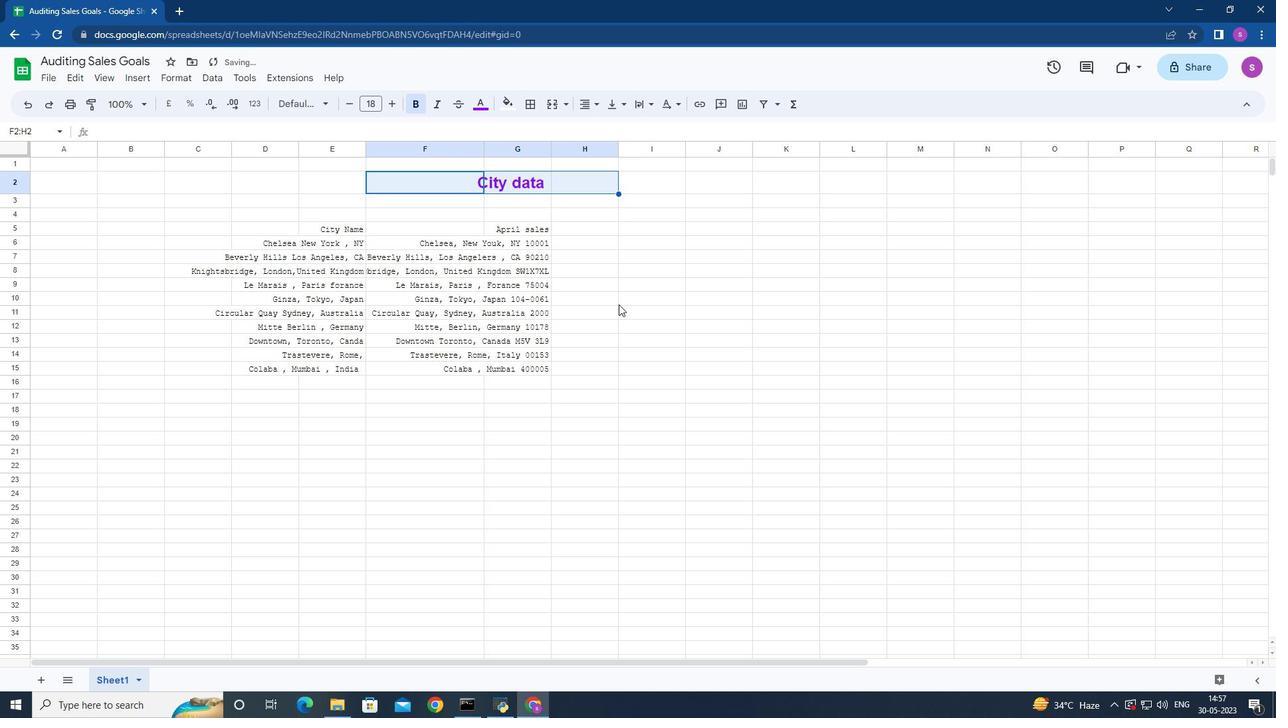 
Action: Mouse scrolled (619, 303) with delta (0, 0)
Screenshot: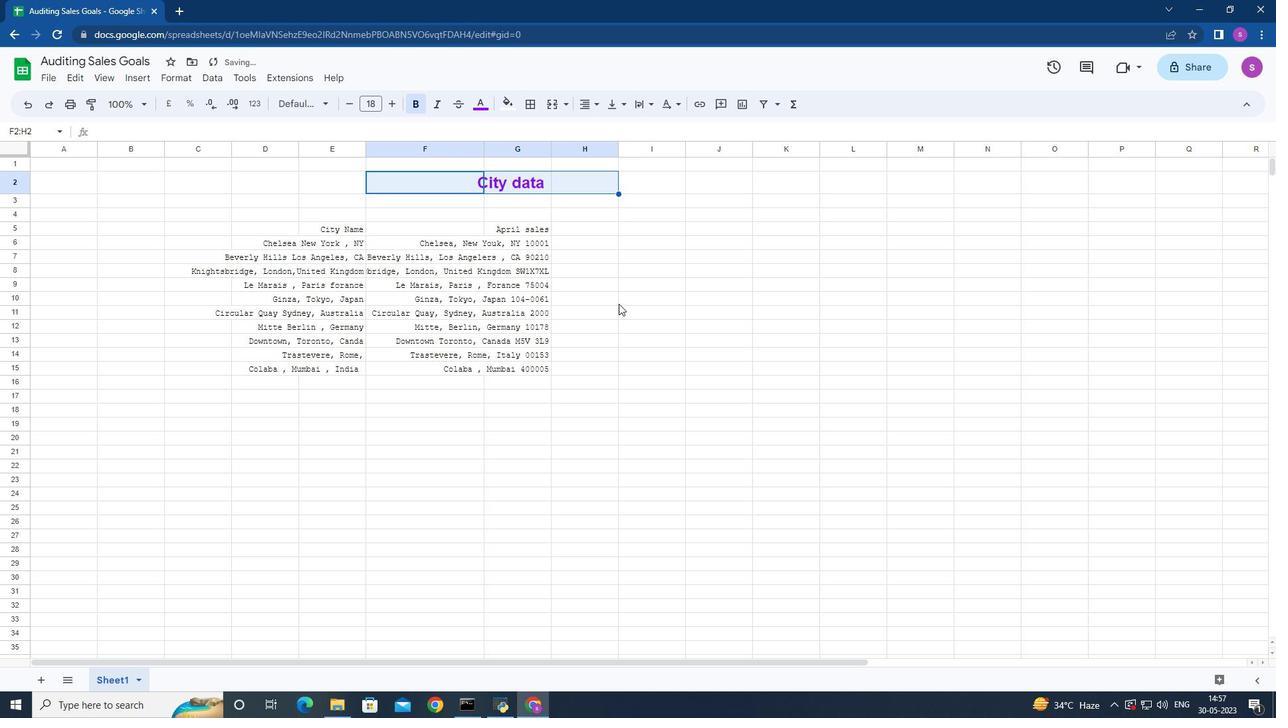 
Action: Mouse scrolled (619, 303) with delta (0, 0)
Screenshot: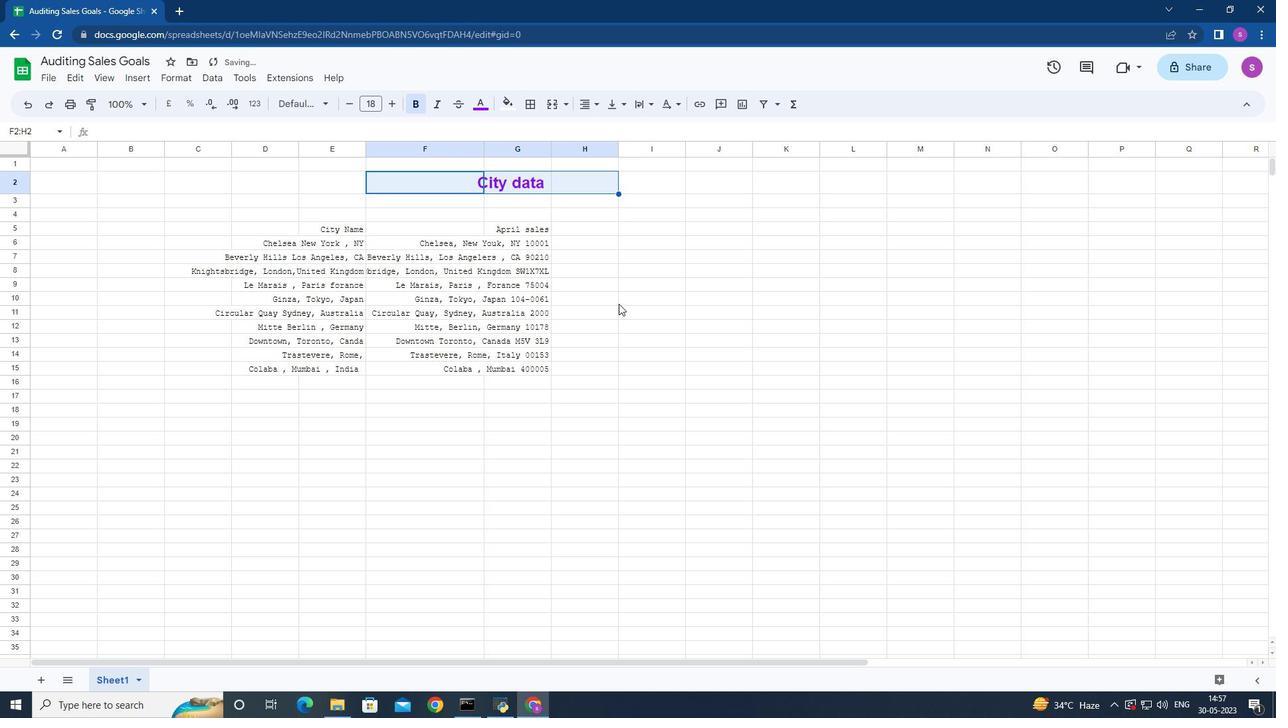 
Action: Mouse scrolled (619, 304) with delta (0, 0)
Screenshot: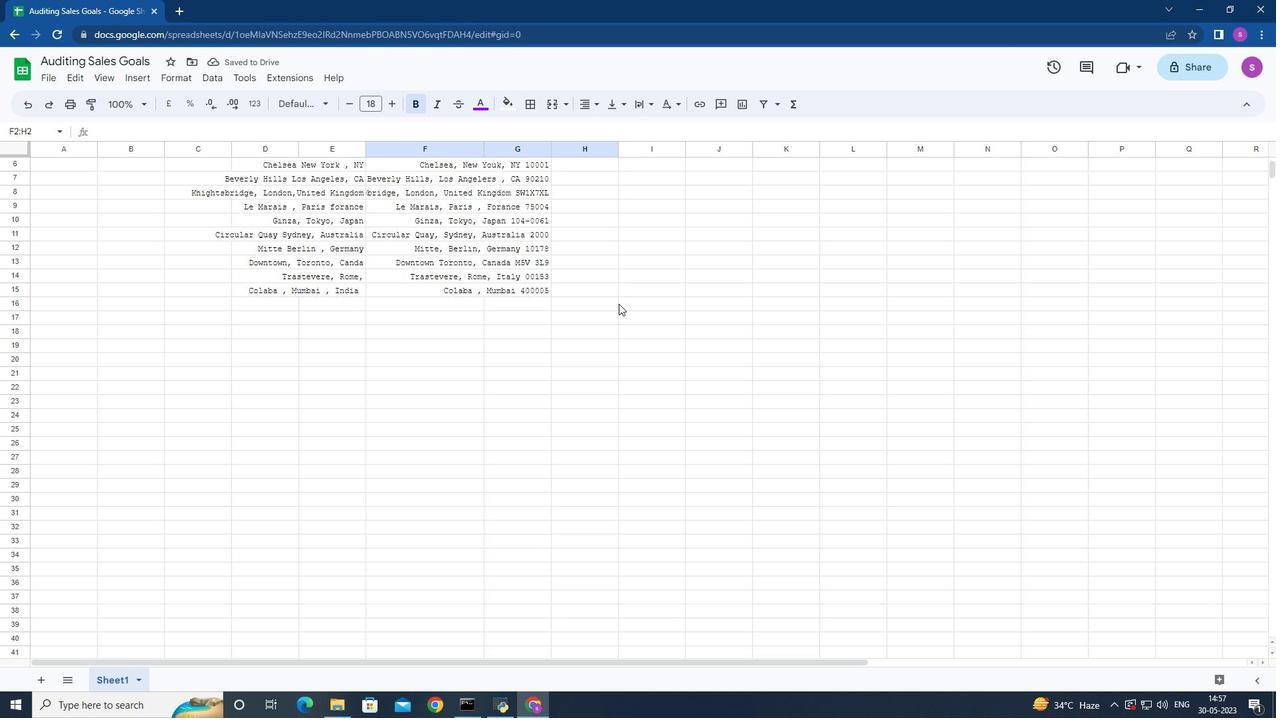 
Action: Mouse scrolled (619, 304) with delta (0, 0)
Screenshot: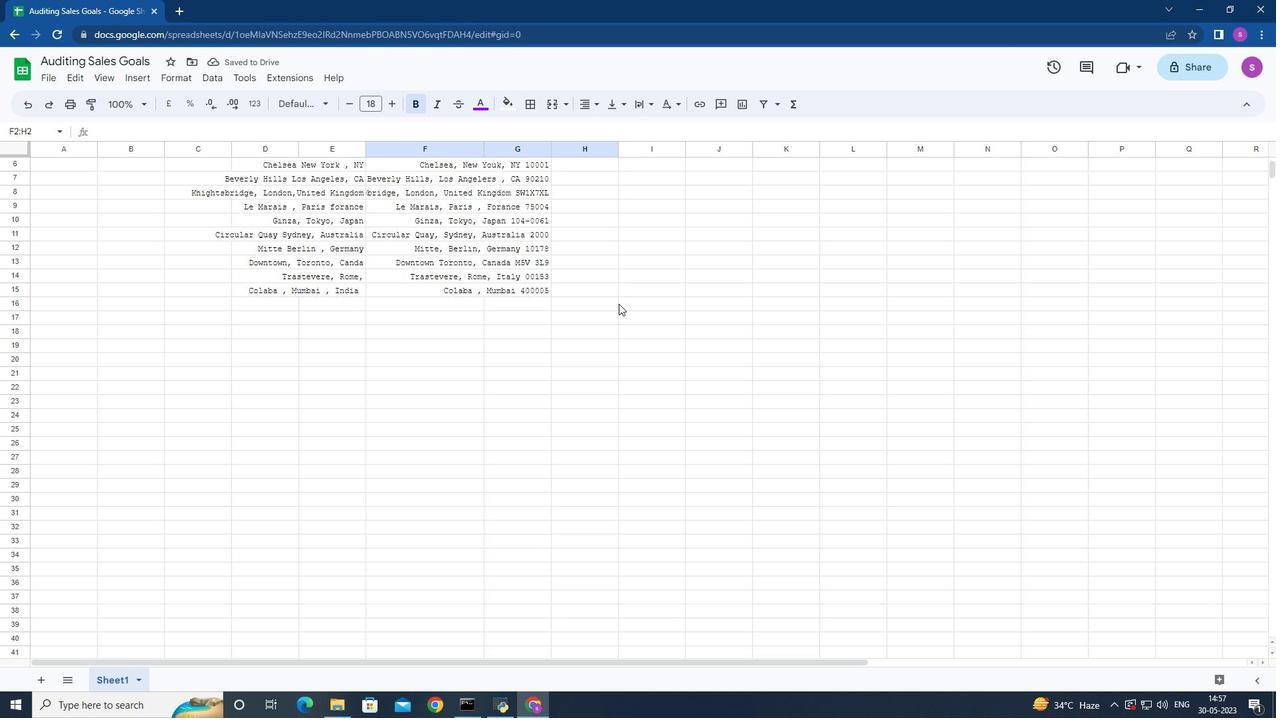 
Action: Mouse scrolled (619, 304) with delta (0, 0)
Screenshot: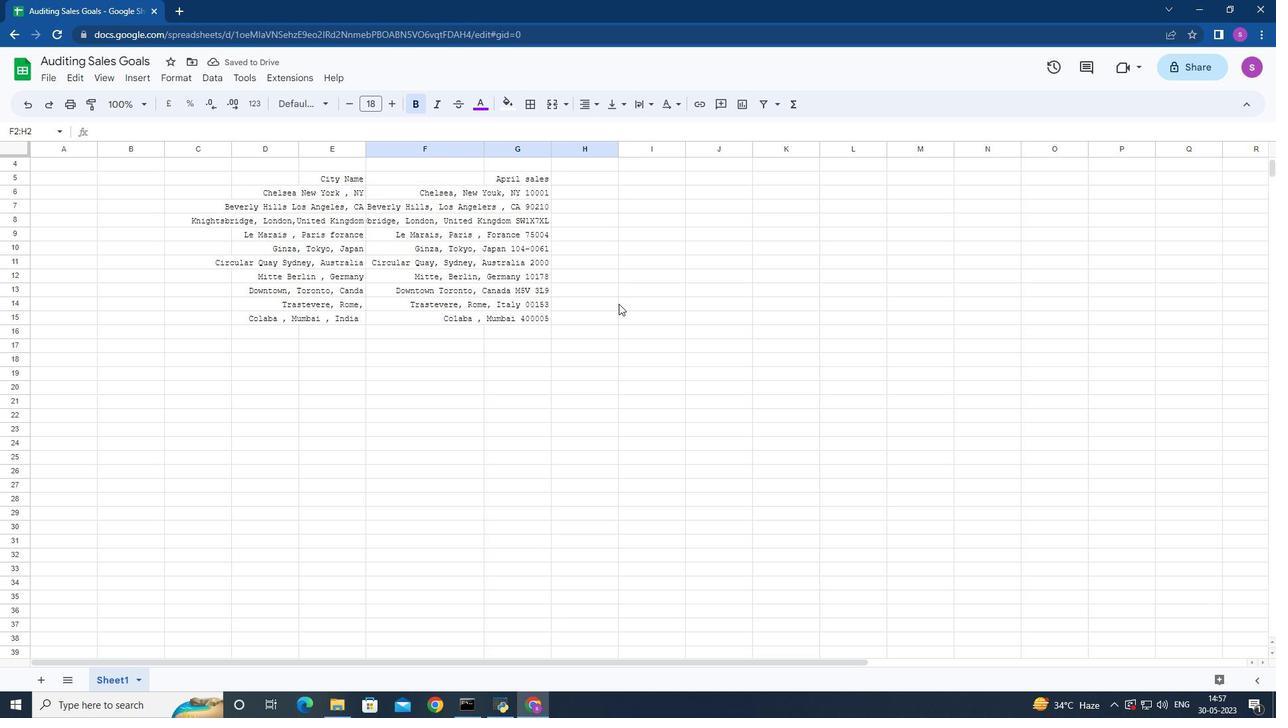 
Action: Mouse scrolled (619, 304) with delta (0, 0)
Screenshot: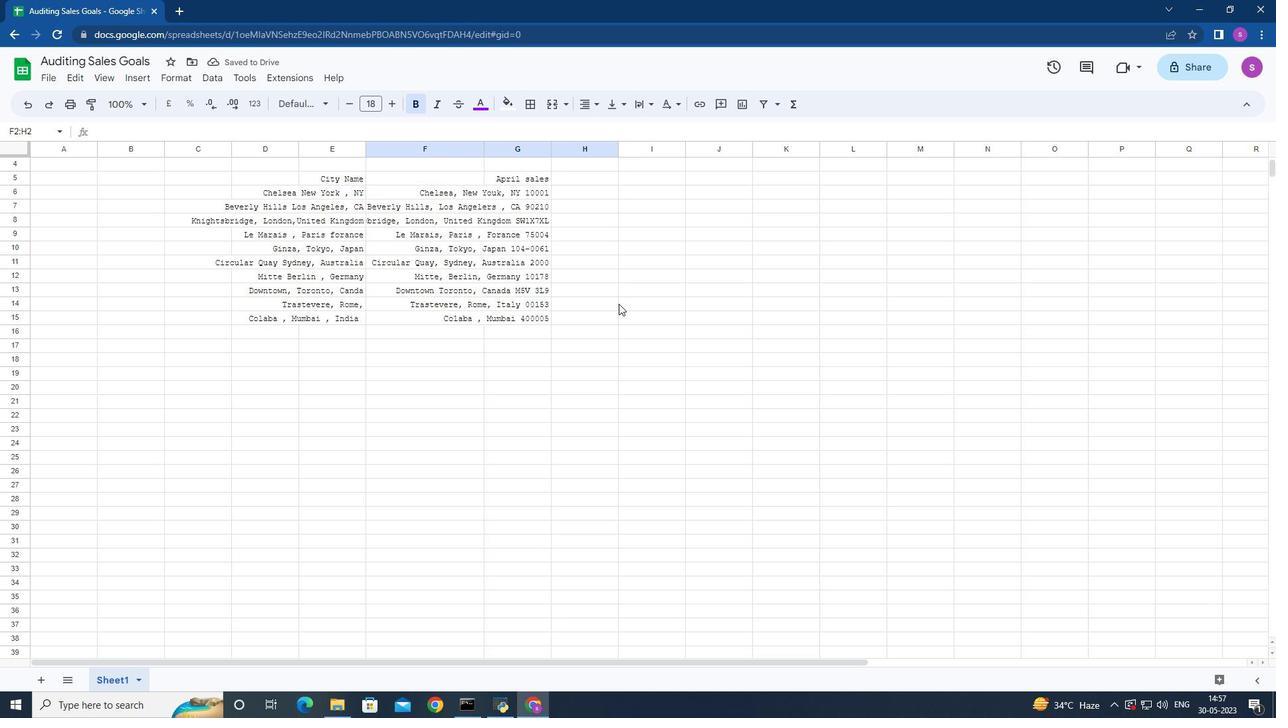
Action: Mouse scrolled (619, 304) with delta (0, 0)
Screenshot: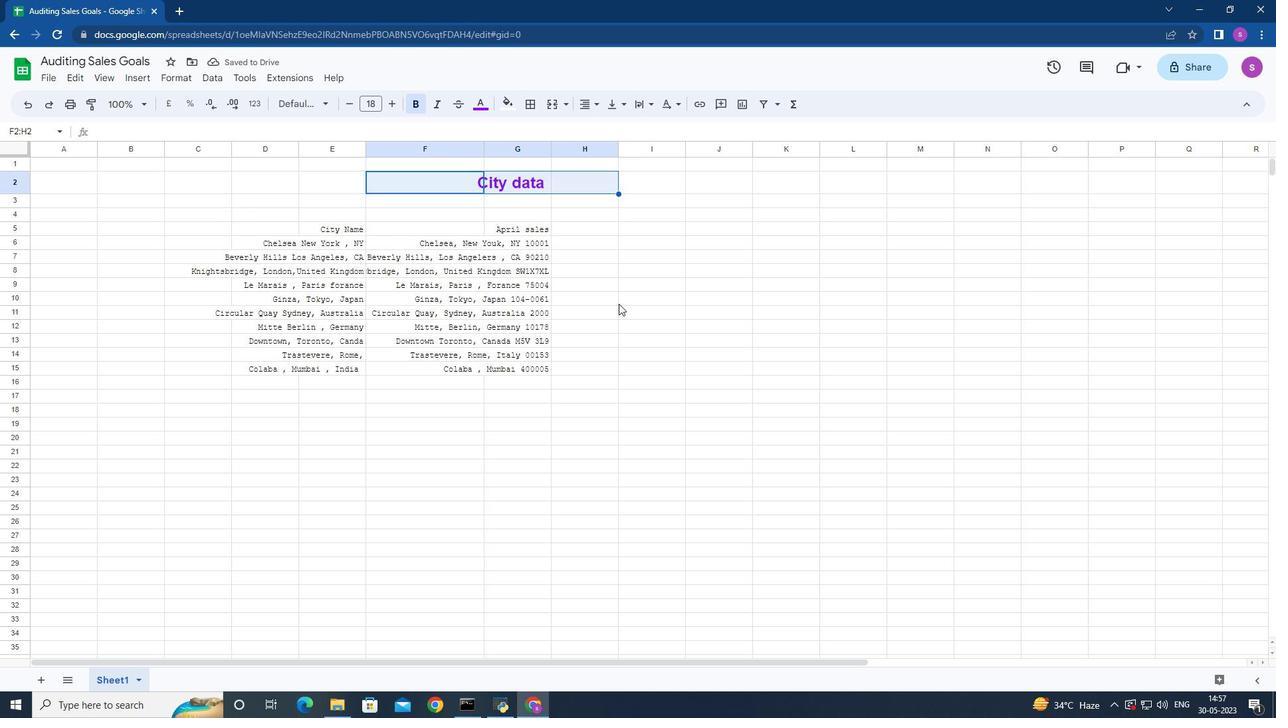 
Action: Mouse moved to (619, 303)
Screenshot: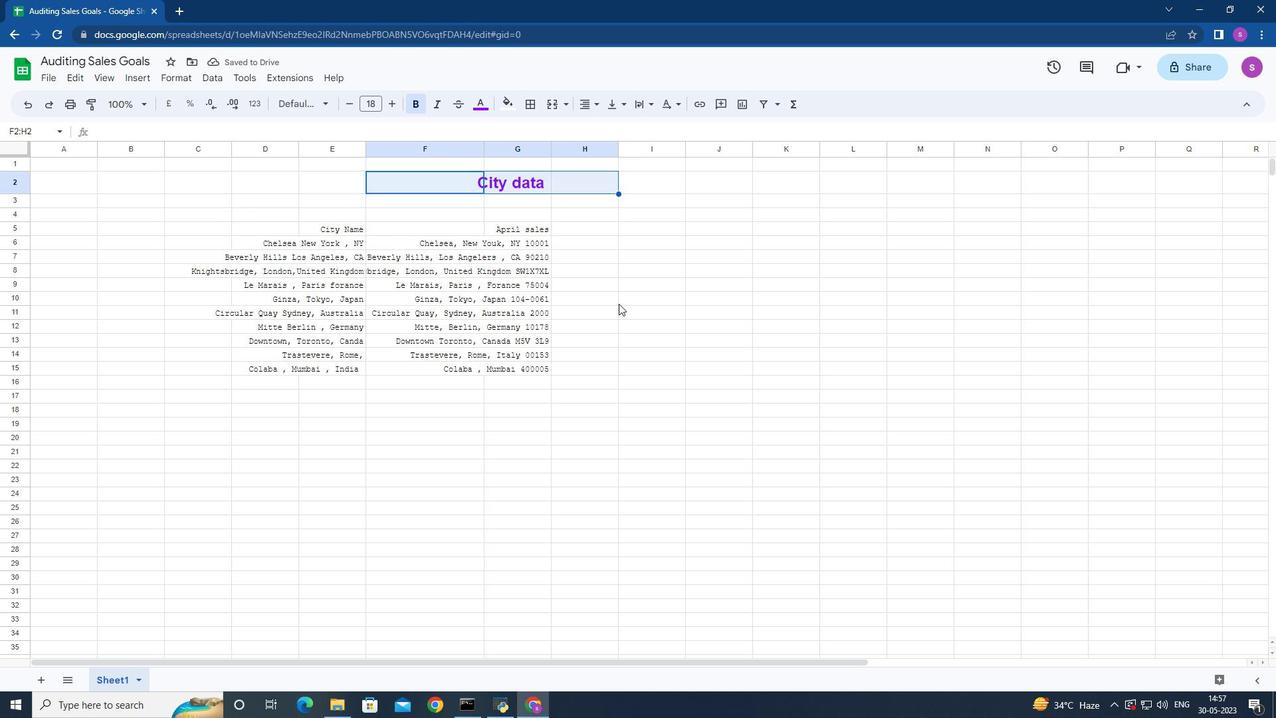 
Action: Mouse scrolled (619, 304) with delta (0, 0)
Screenshot: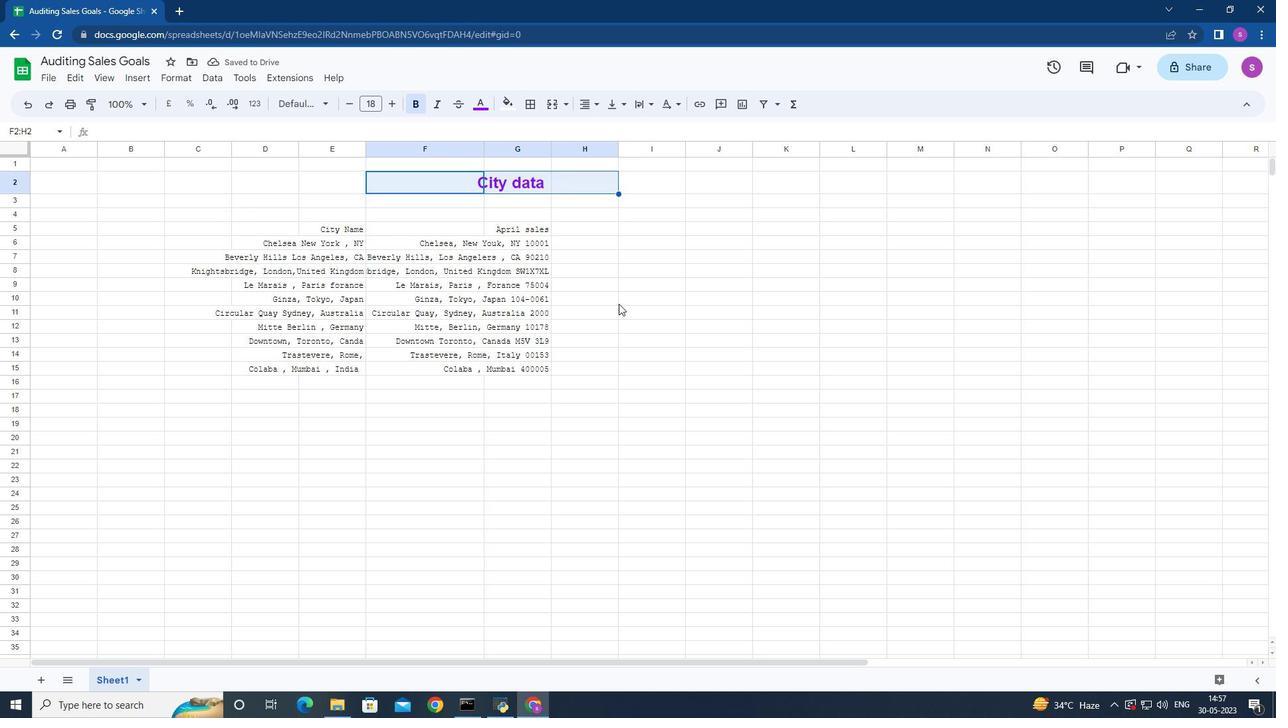 
Action: Mouse moved to (572, 298)
Screenshot: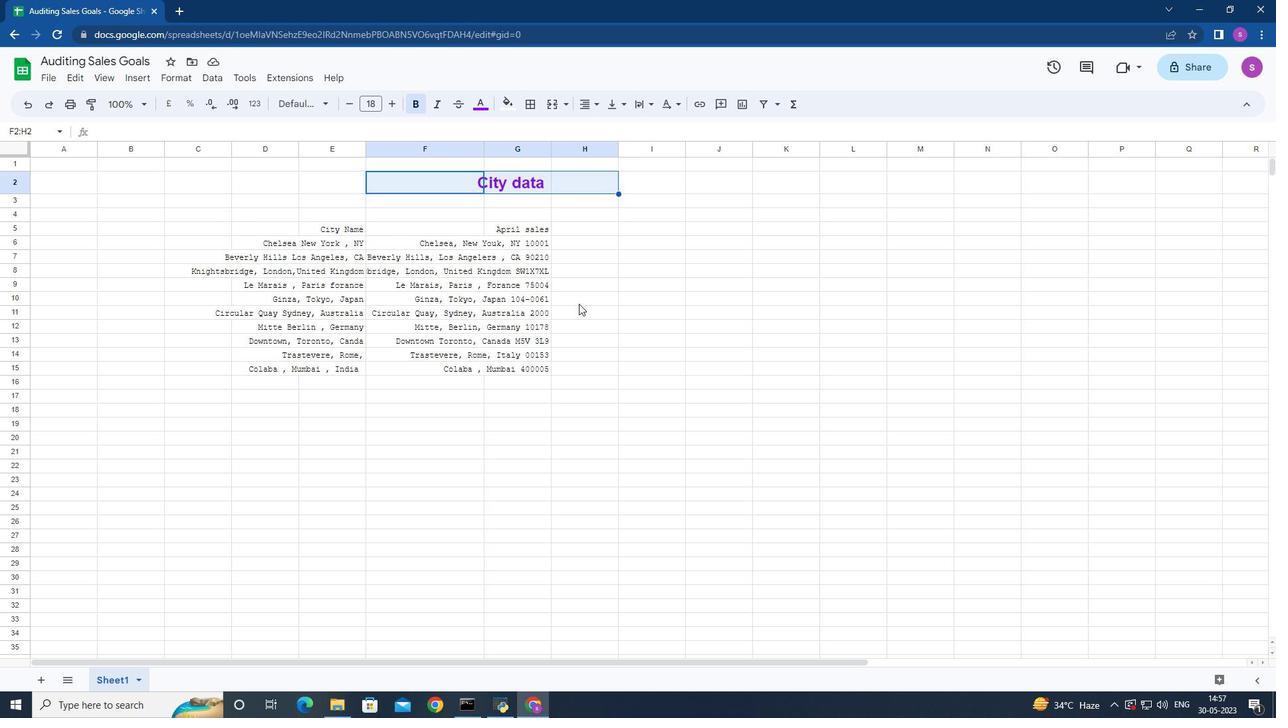 
